 Task: Search one way flight ticket for 3 adults in first from Hancock: Houghton County Memorial Airport to Raleigh: Raleigh-durham International Airport on 8-5-2023. Choice of flights is Westjet. Number of bags: 1 carry on bag. Price is upto 87000. Outbound departure time preference is 22:15.
Action: Mouse moved to (339, 311)
Screenshot: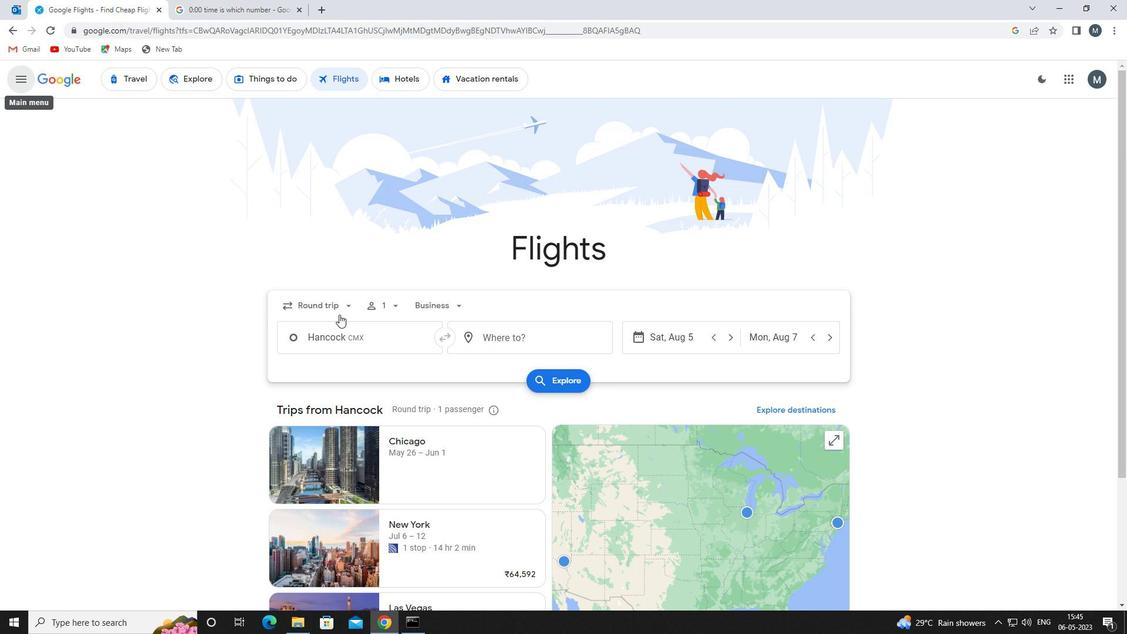 
Action: Mouse pressed left at (339, 311)
Screenshot: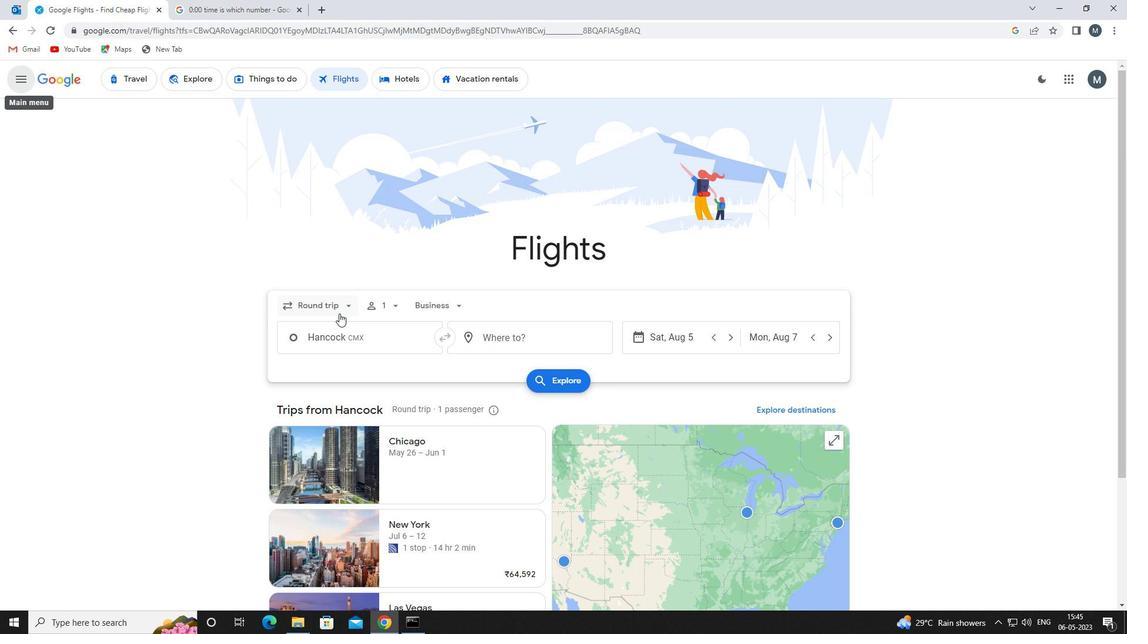 
Action: Mouse moved to (345, 304)
Screenshot: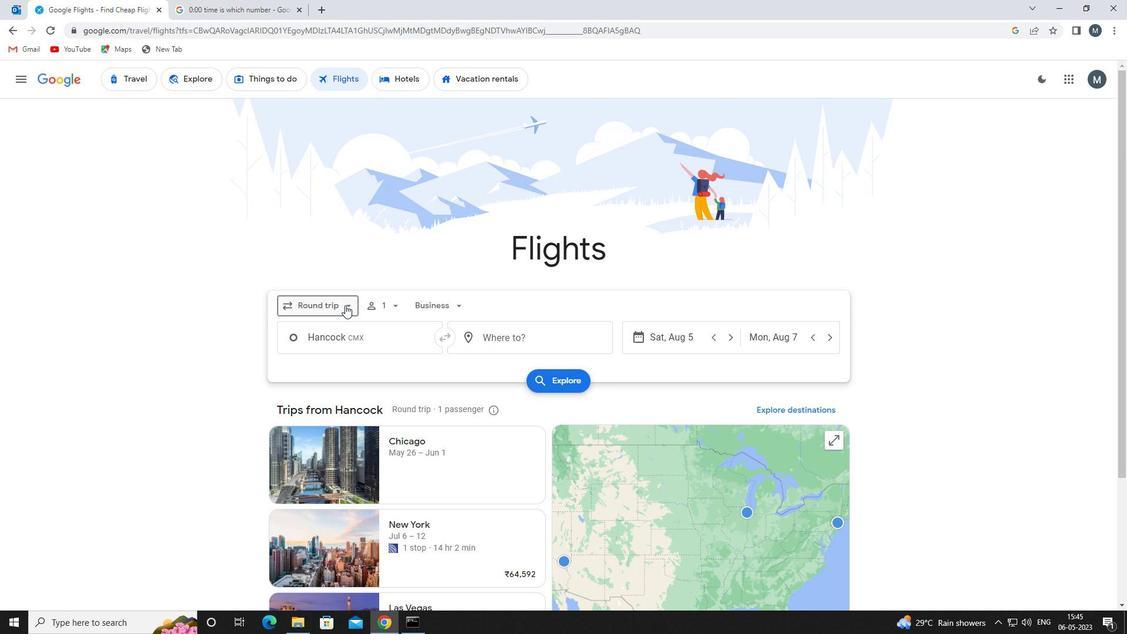 
Action: Mouse pressed left at (345, 304)
Screenshot: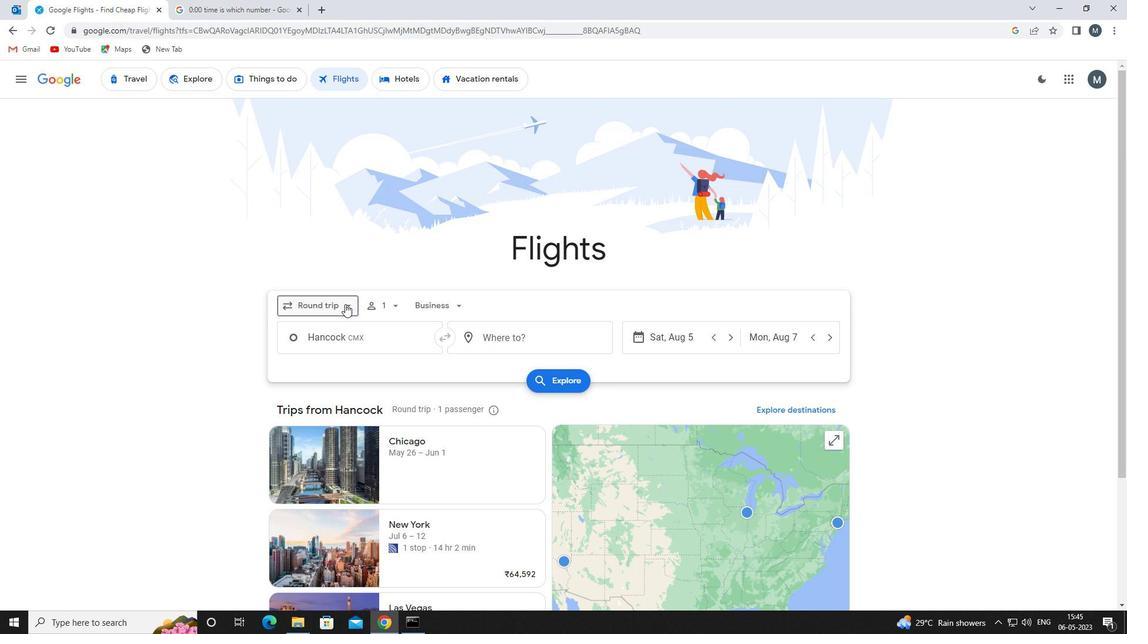 
Action: Mouse moved to (349, 364)
Screenshot: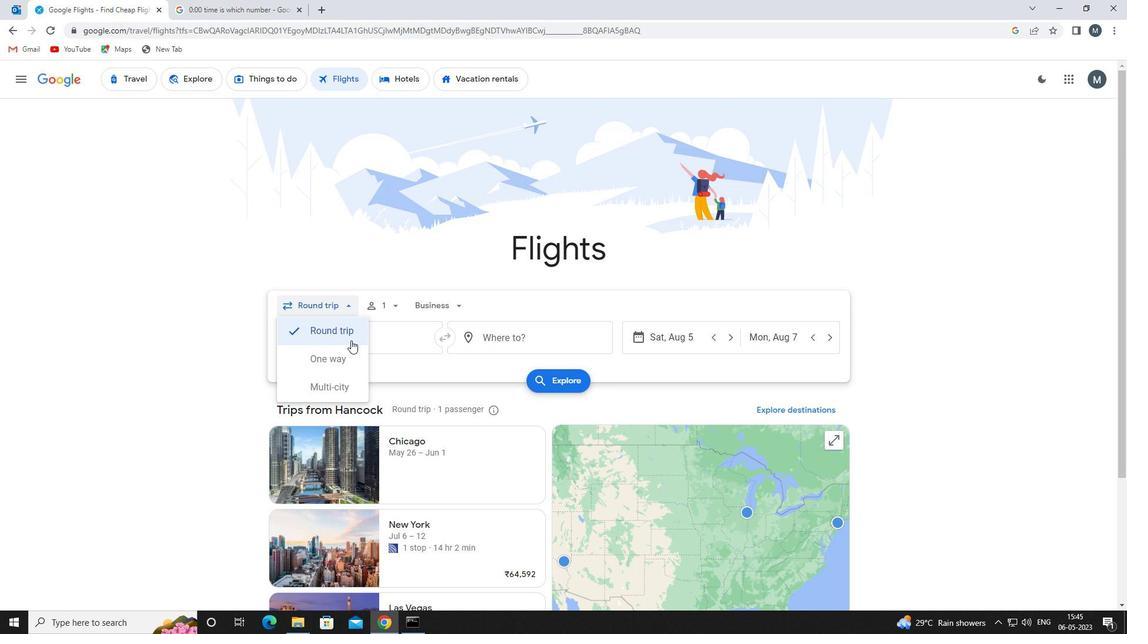 
Action: Mouse pressed left at (349, 364)
Screenshot: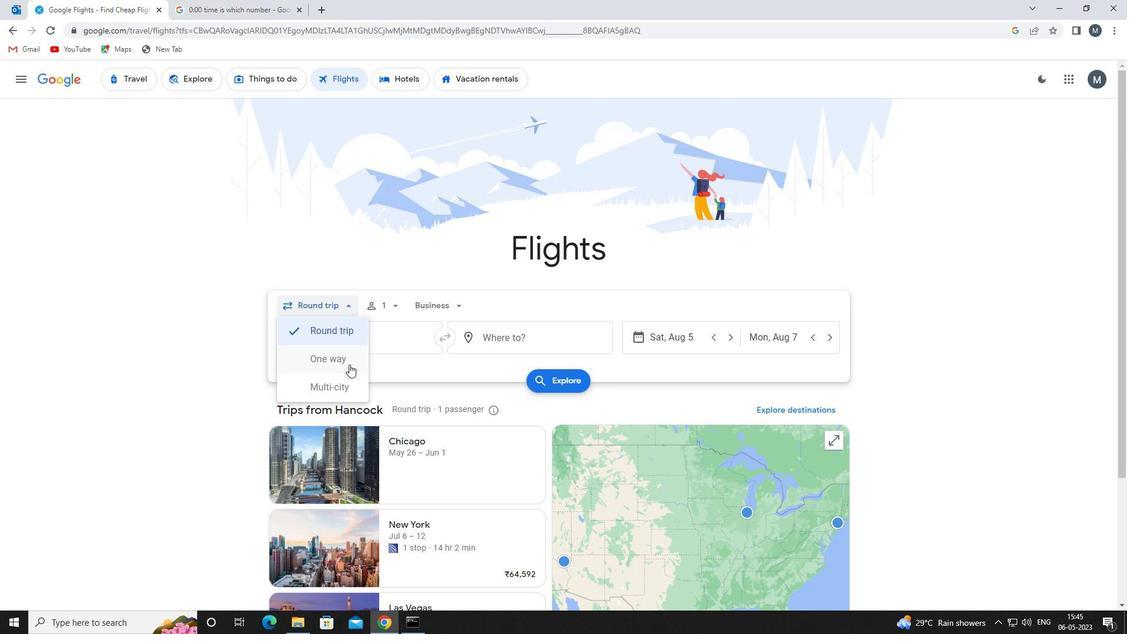 
Action: Mouse moved to (378, 307)
Screenshot: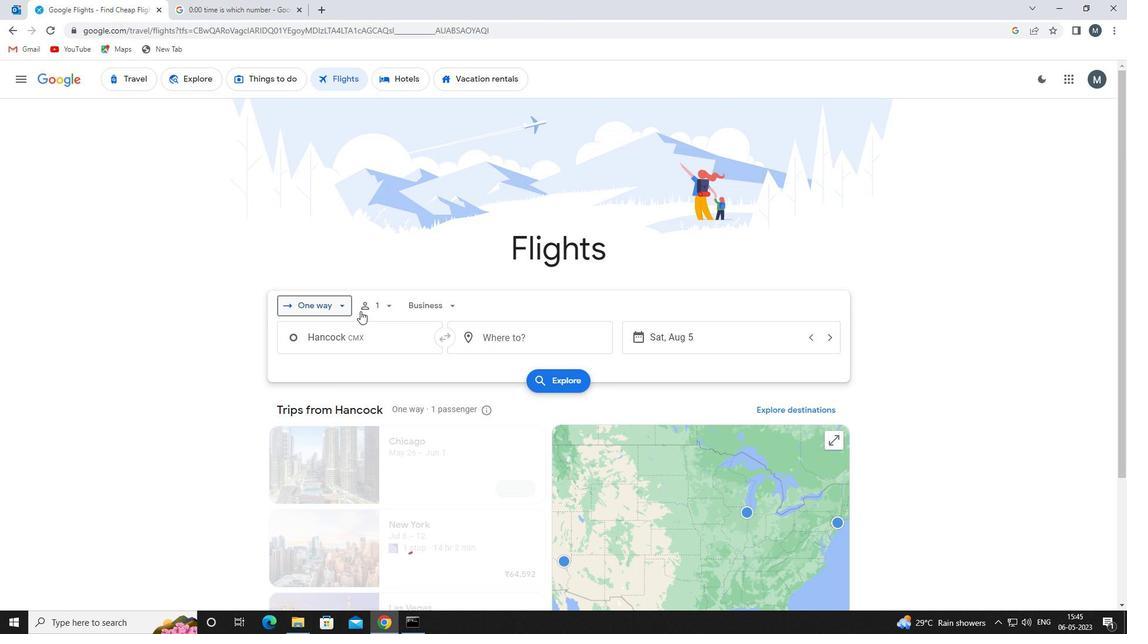 
Action: Mouse pressed left at (378, 307)
Screenshot: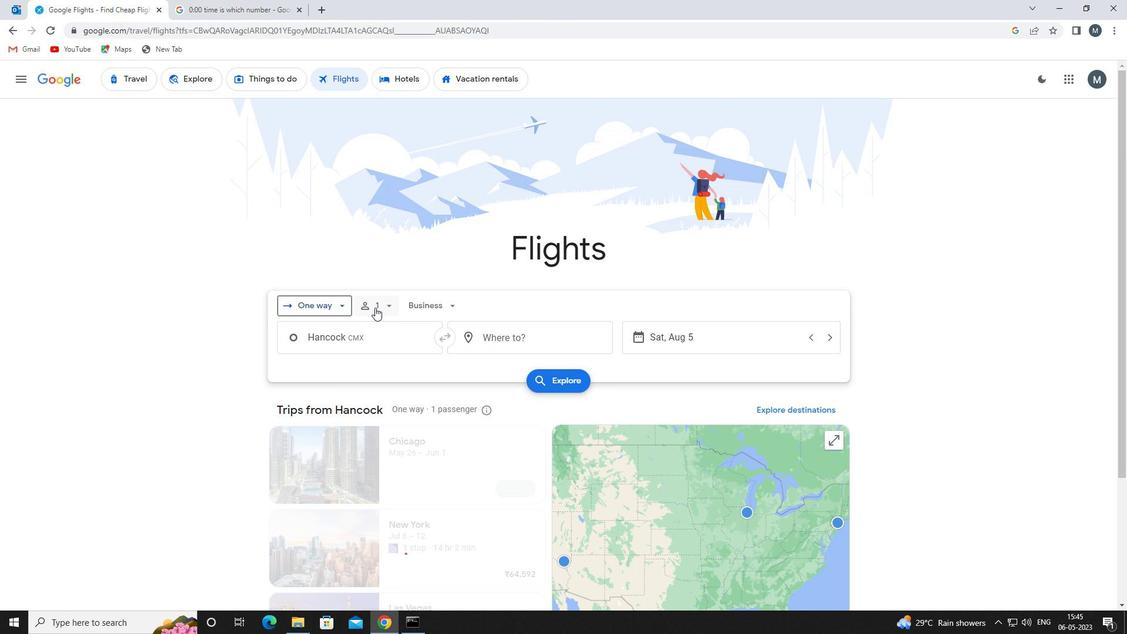 
Action: Mouse moved to (475, 337)
Screenshot: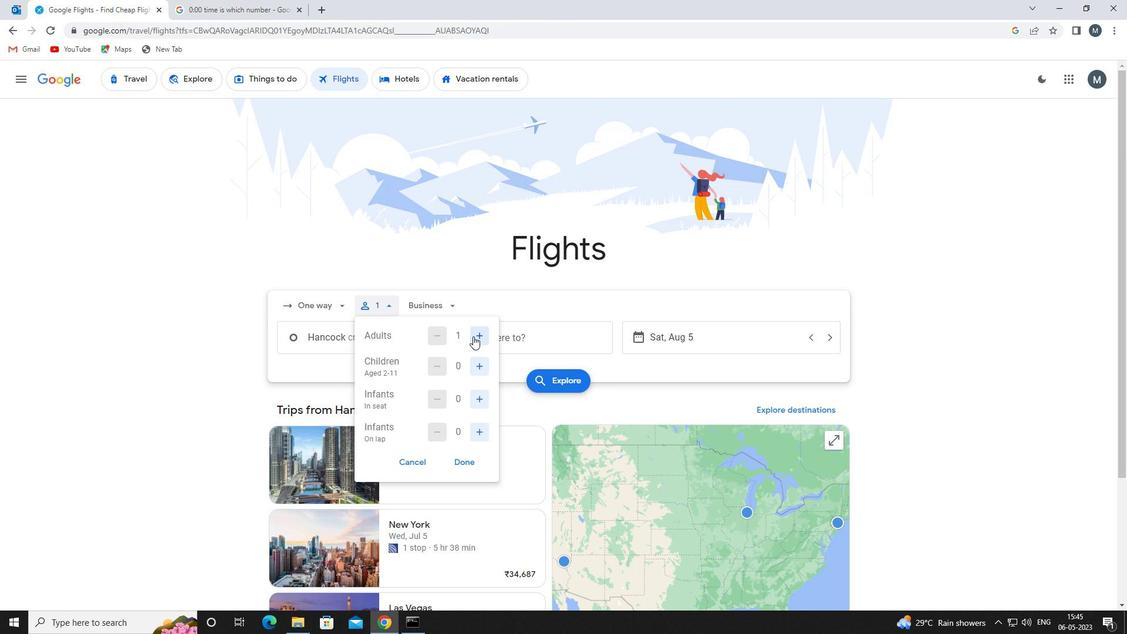 
Action: Mouse pressed left at (475, 337)
Screenshot: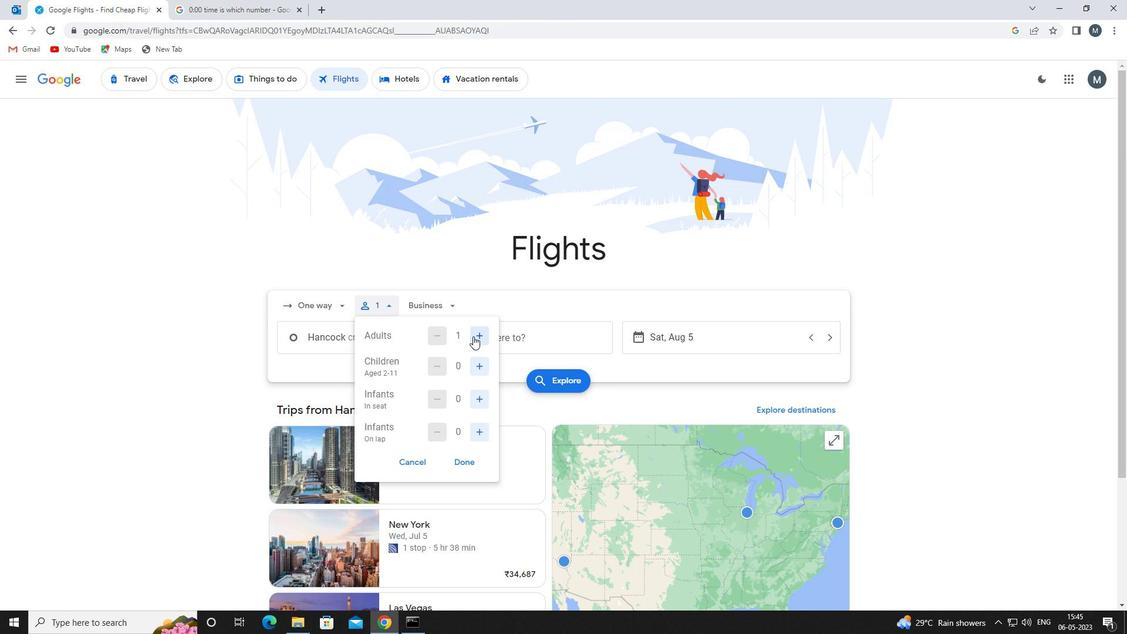 
Action: Mouse moved to (475, 337)
Screenshot: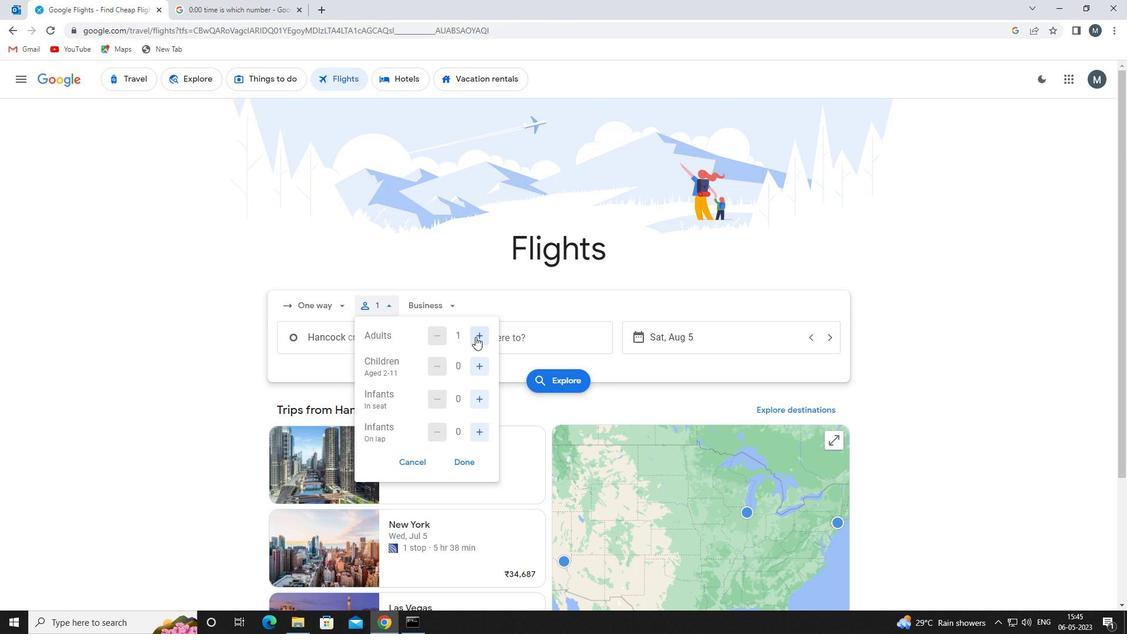 
Action: Mouse pressed left at (475, 337)
Screenshot: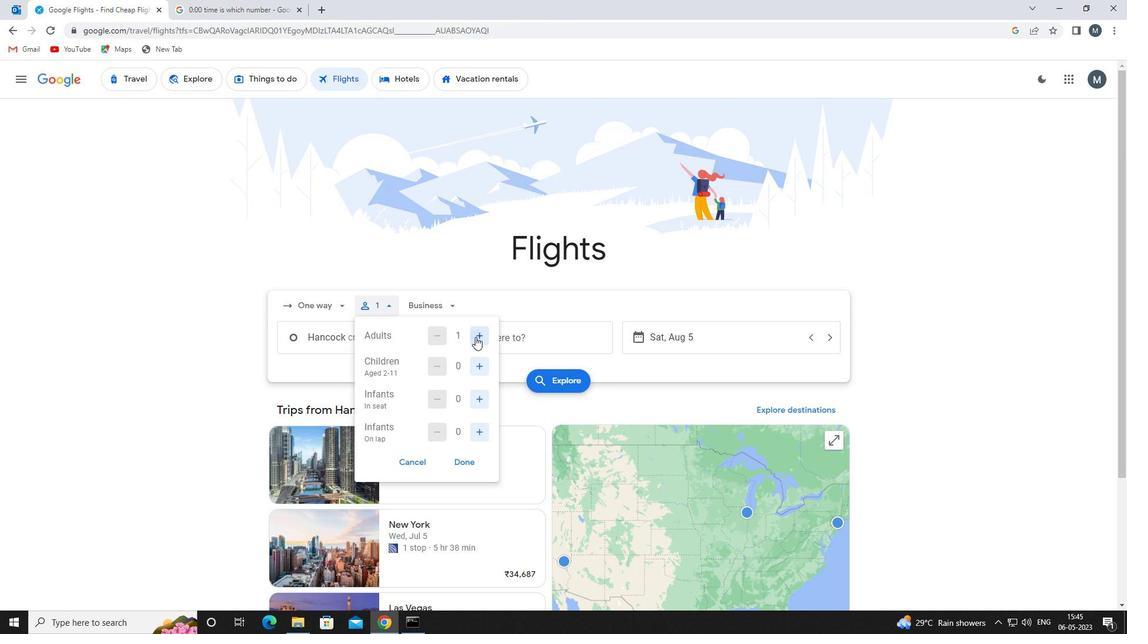 
Action: Mouse moved to (465, 458)
Screenshot: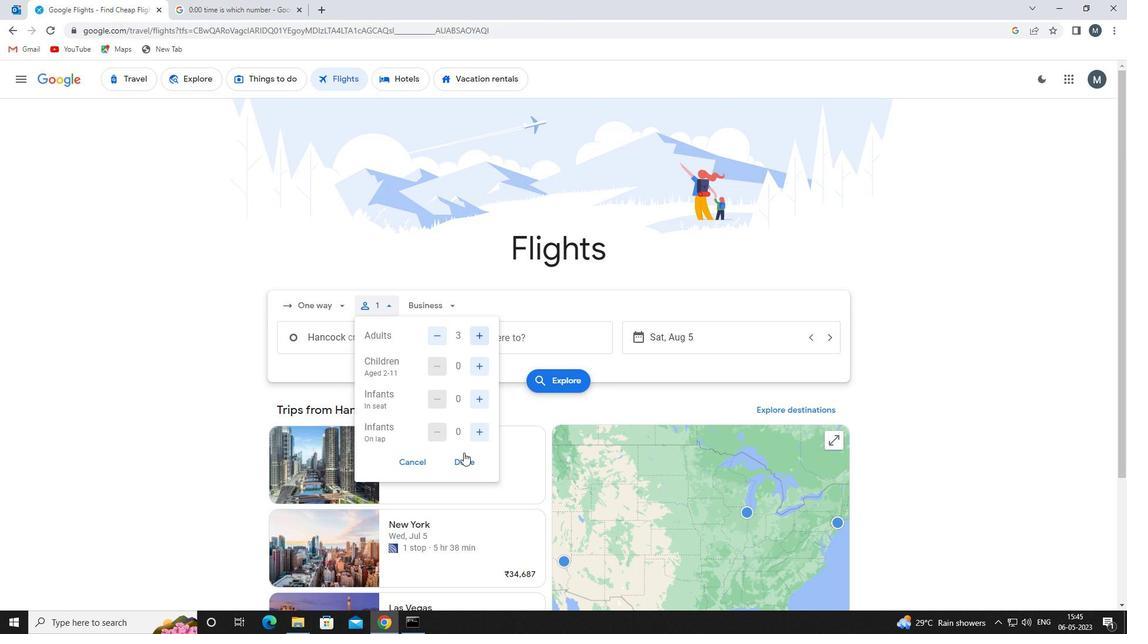 
Action: Mouse pressed left at (465, 458)
Screenshot: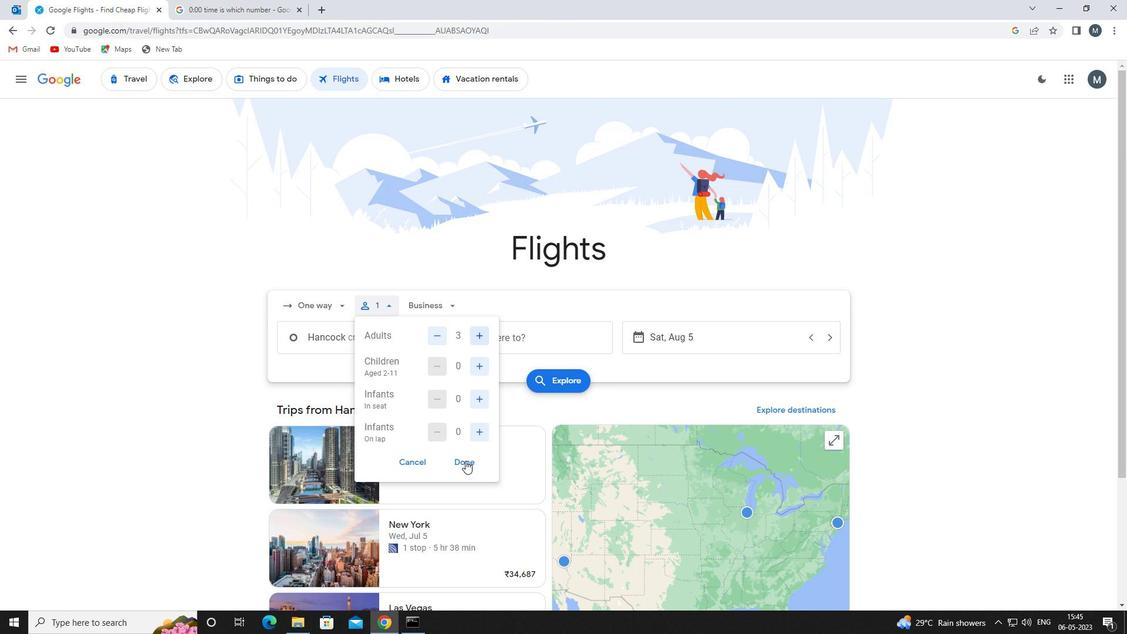 
Action: Mouse moved to (440, 304)
Screenshot: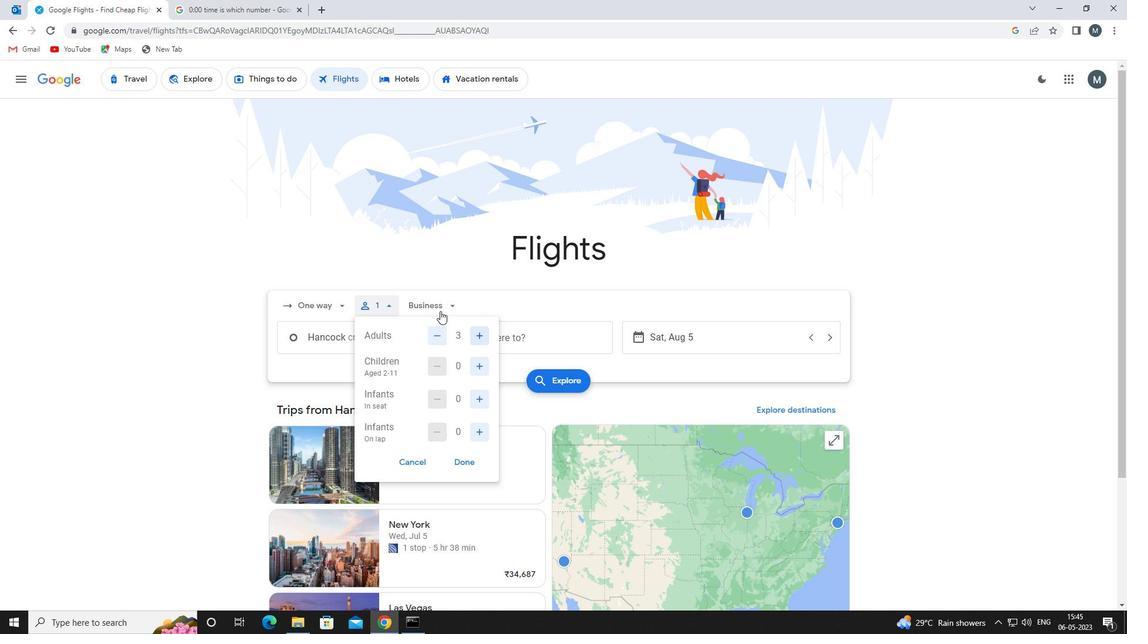
Action: Mouse pressed left at (440, 304)
Screenshot: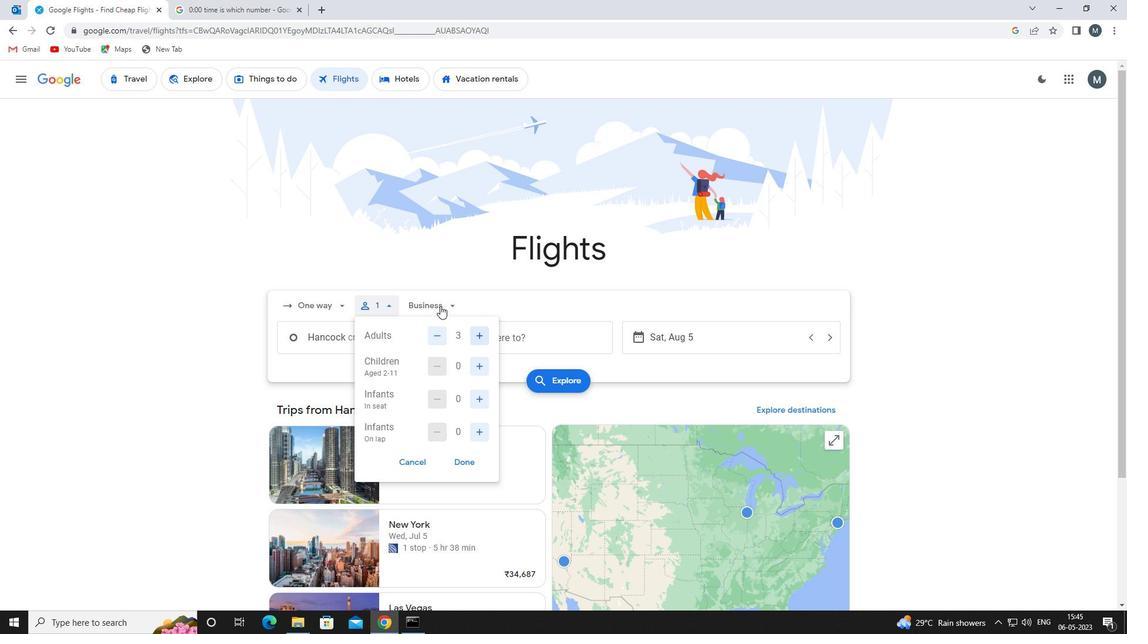 
Action: Mouse moved to (456, 414)
Screenshot: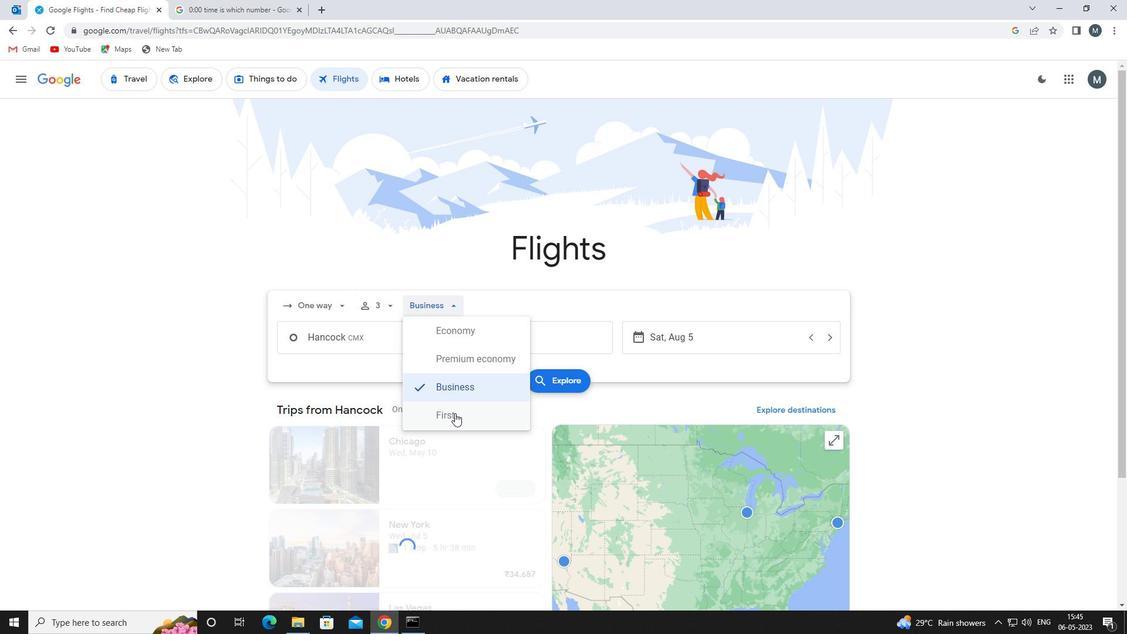 
Action: Mouse pressed left at (456, 414)
Screenshot: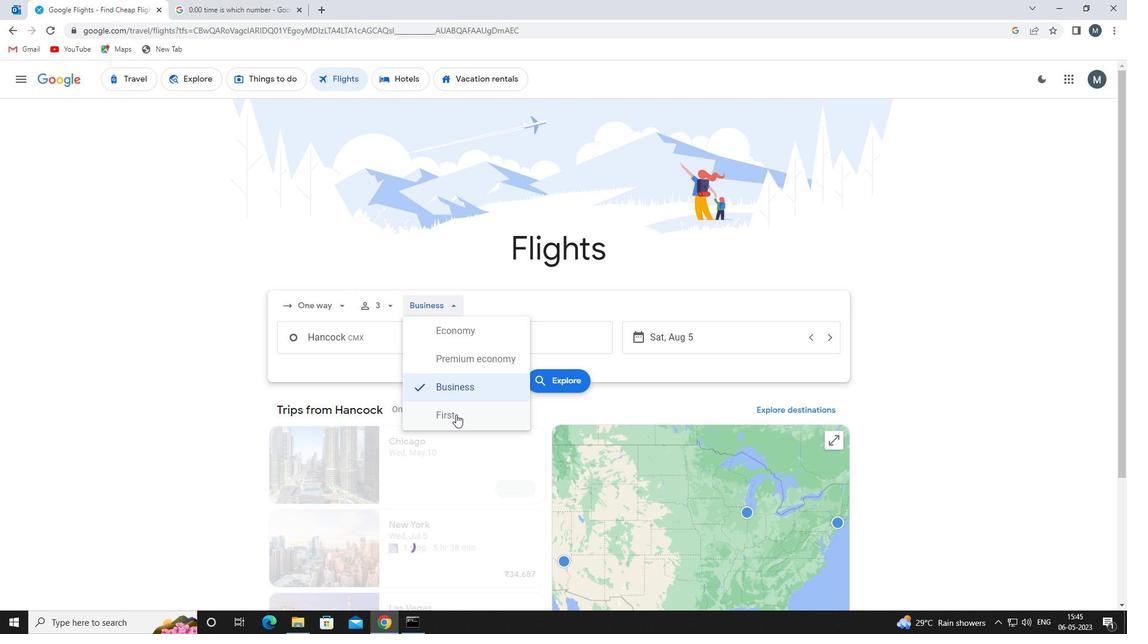 
Action: Mouse moved to (372, 343)
Screenshot: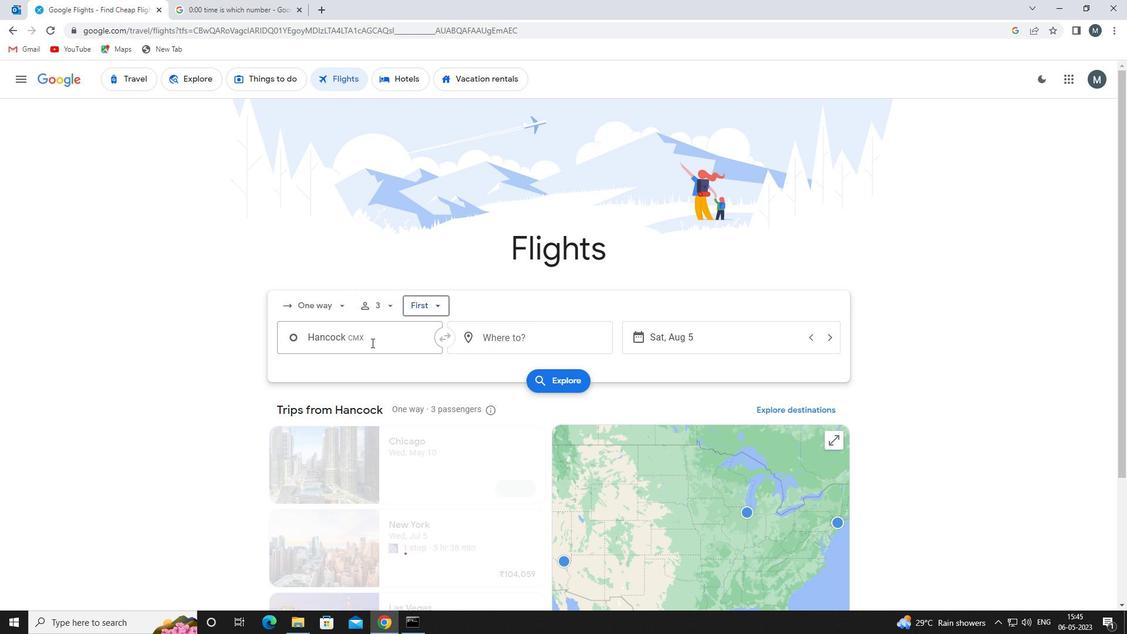 
Action: Mouse pressed left at (372, 343)
Screenshot: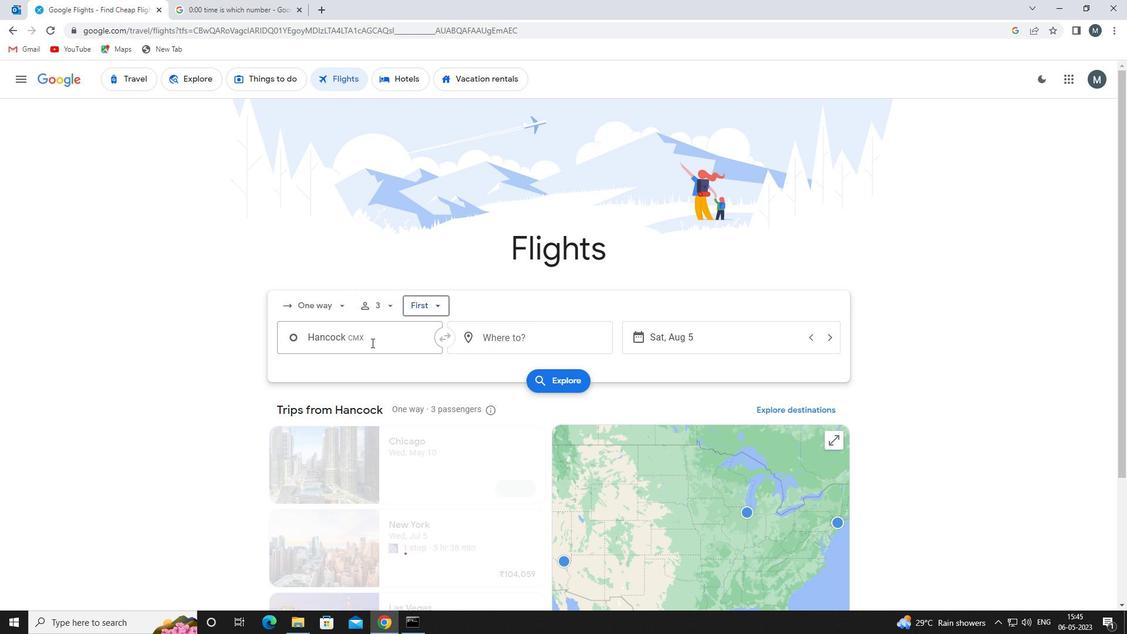 
Action: Key pressed houghton
Screenshot: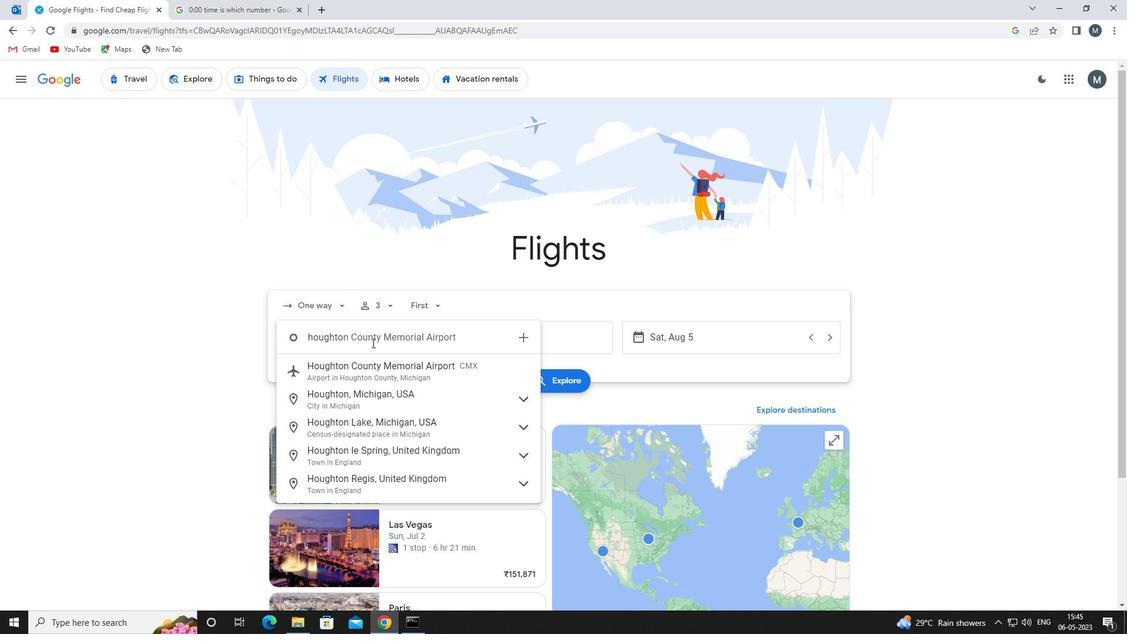 
Action: Mouse moved to (381, 371)
Screenshot: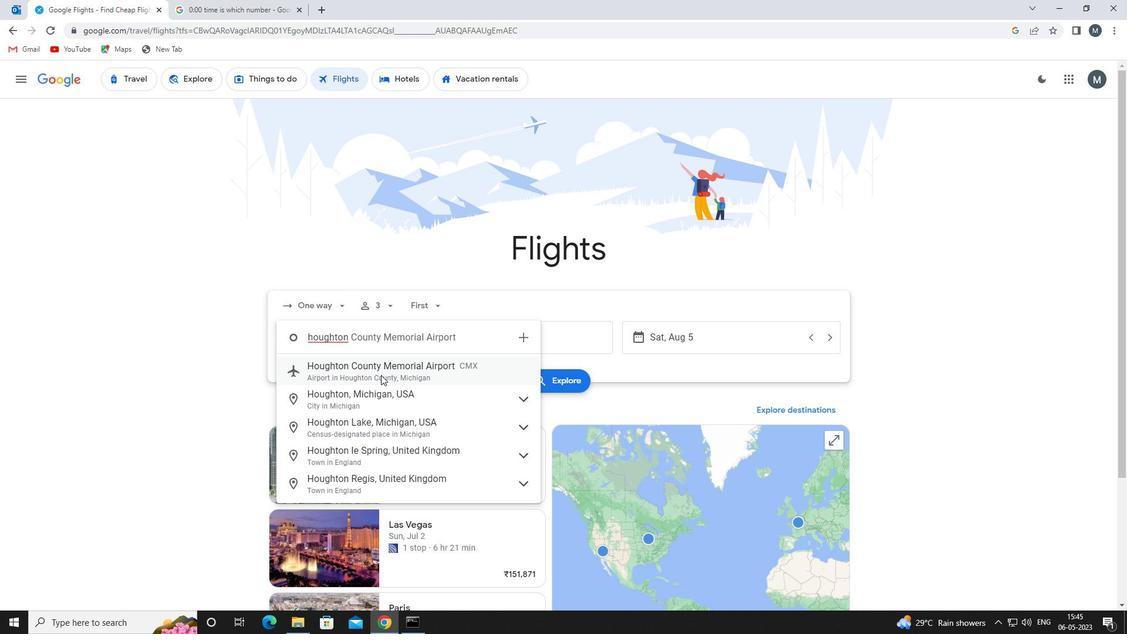 
Action: Mouse pressed left at (381, 371)
Screenshot: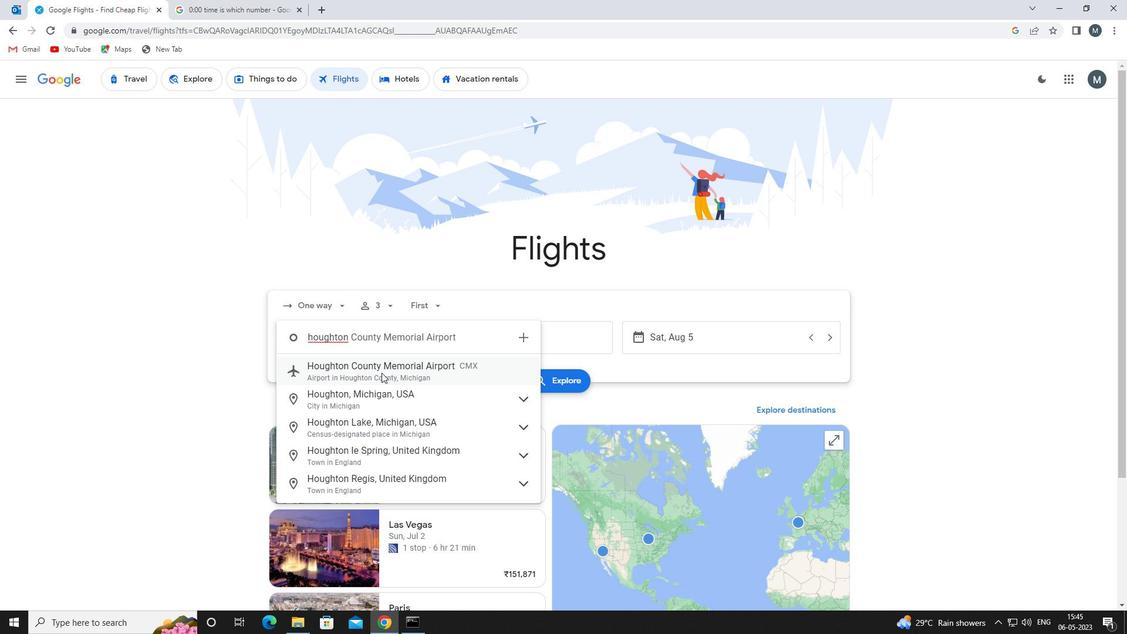 
Action: Mouse moved to (476, 340)
Screenshot: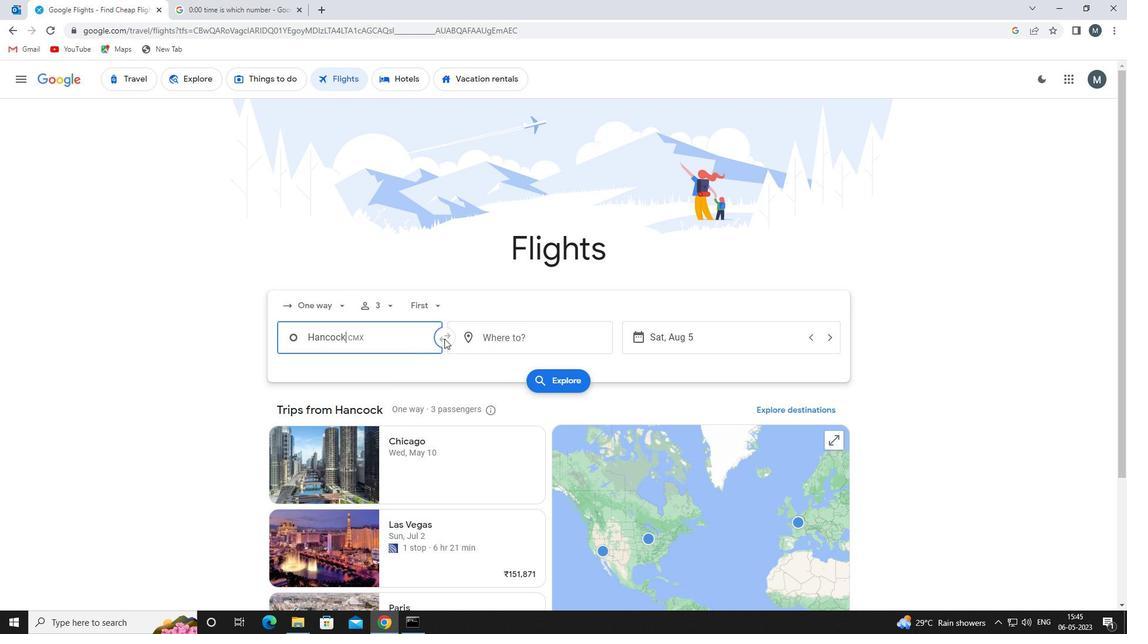 
Action: Mouse pressed left at (476, 340)
Screenshot: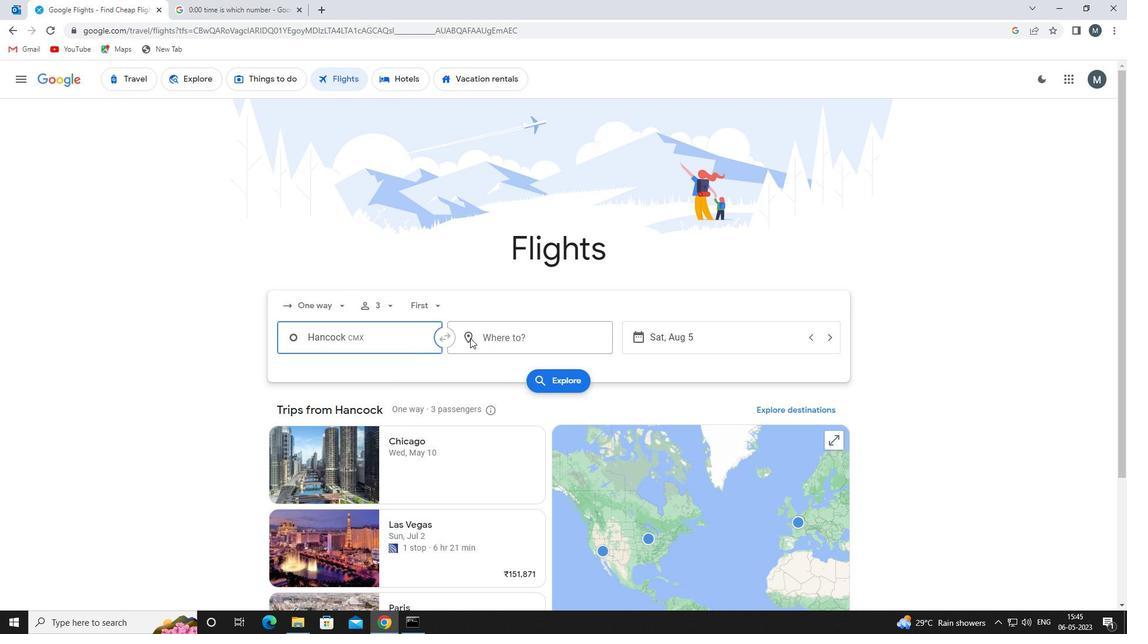 
Action: Mouse moved to (464, 347)
Screenshot: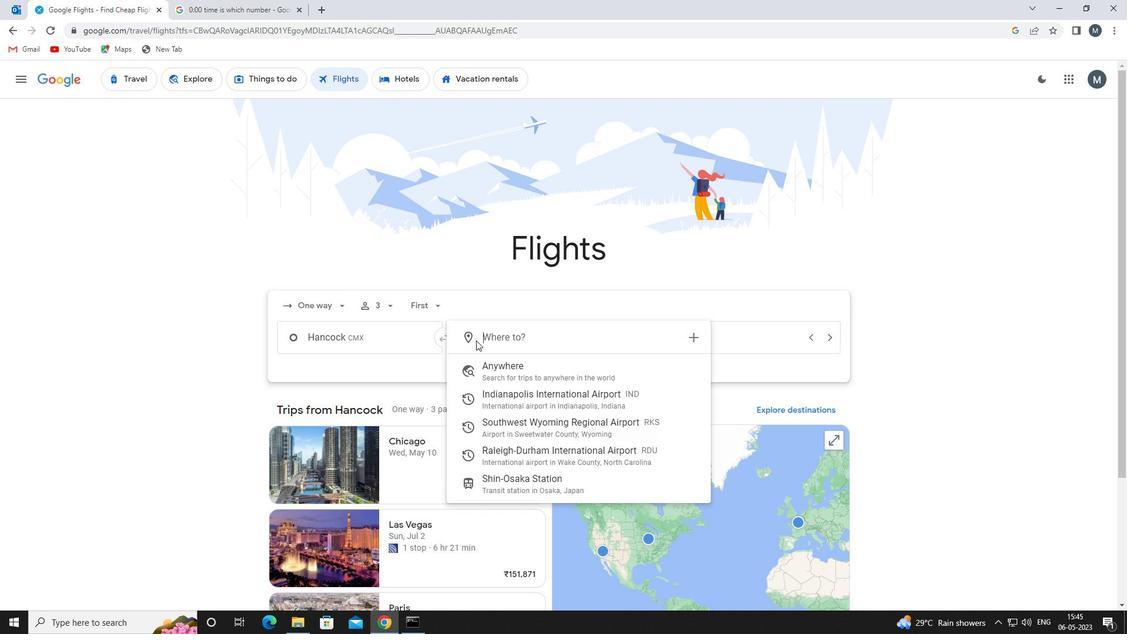 
Action: Key pressed rdu
Screenshot: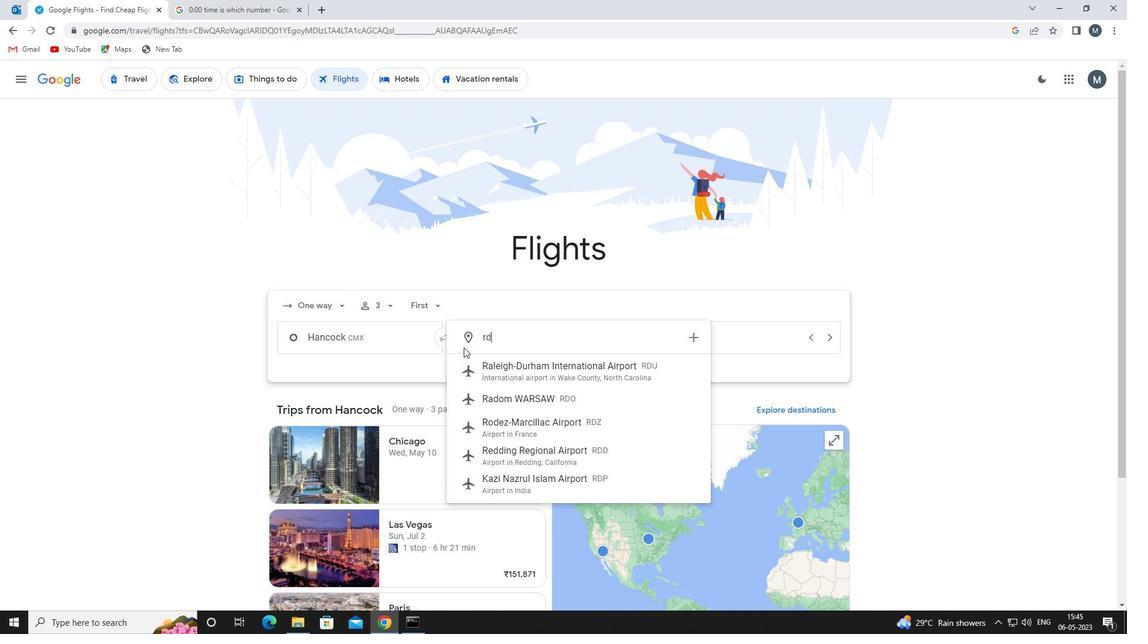 
Action: Mouse moved to (501, 381)
Screenshot: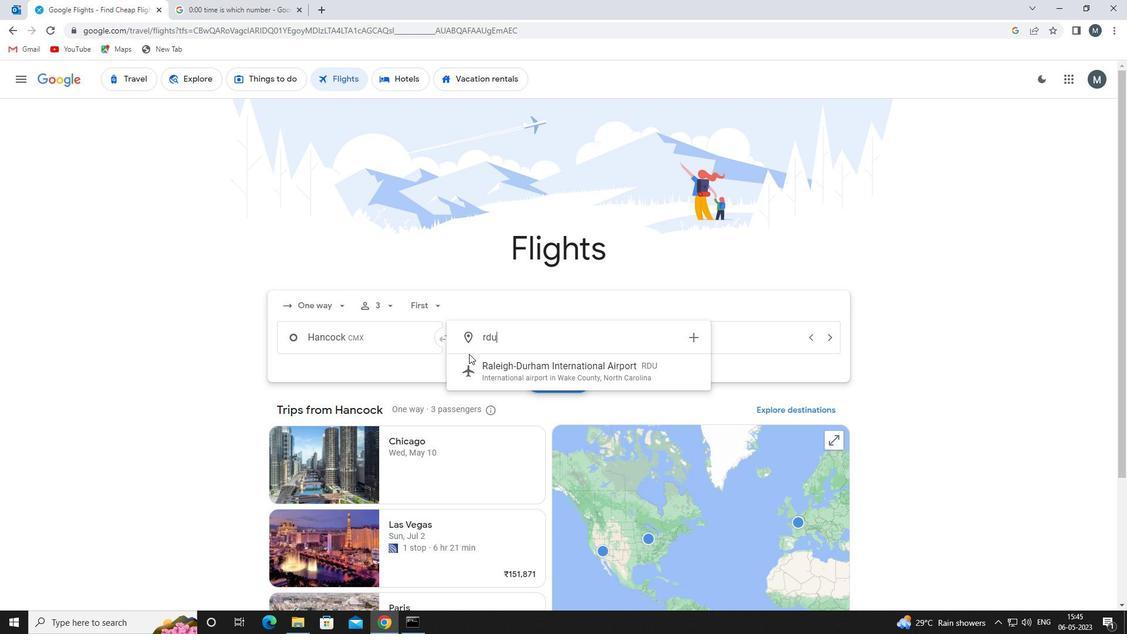 
Action: Mouse pressed left at (501, 381)
Screenshot: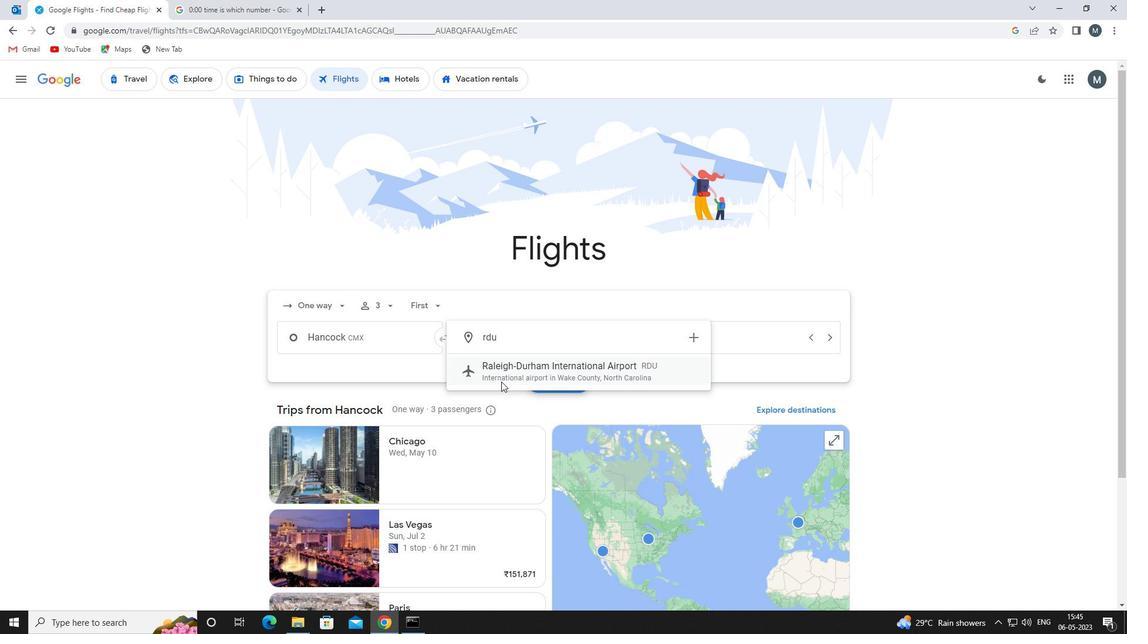 
Action: Mouse moved to (669, 335)
Screenshot: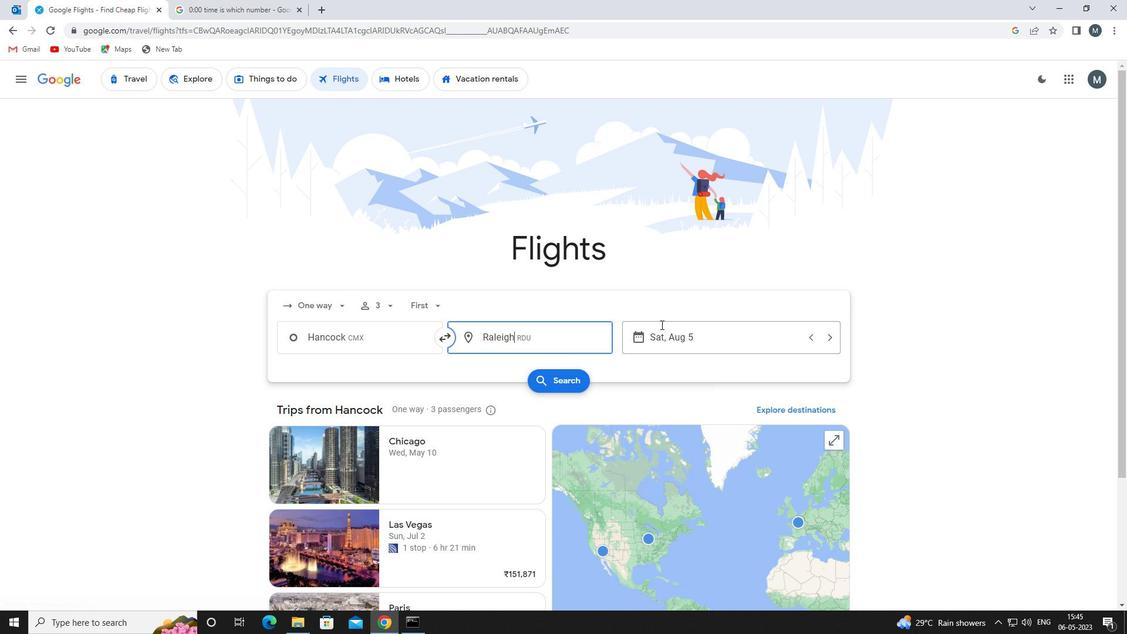 
Action: Mouse pressed left at (669, 335)
Screenshot: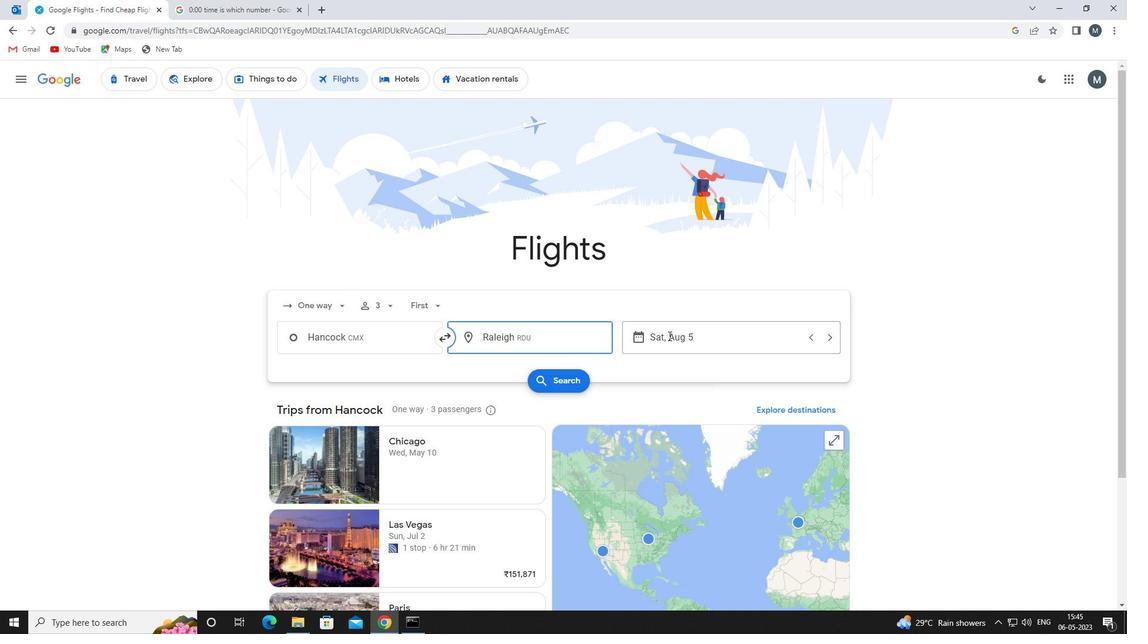 
Action: Mouse moved to (587, 398)
Screenshot: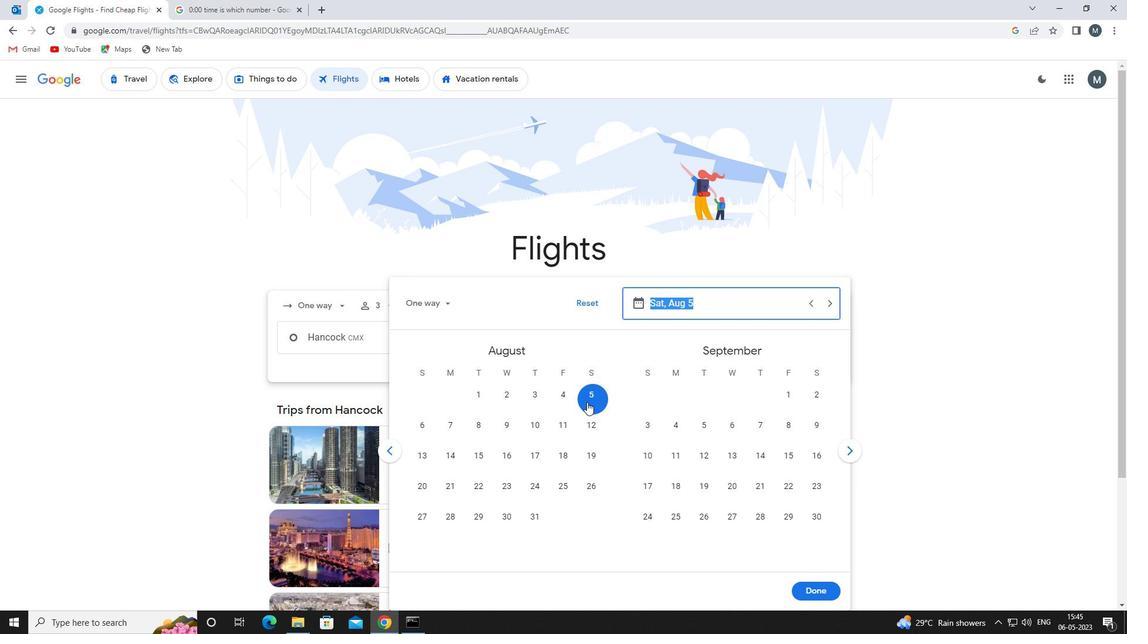 
Action: Mouse pressed left at (587, 398)
Screenshot: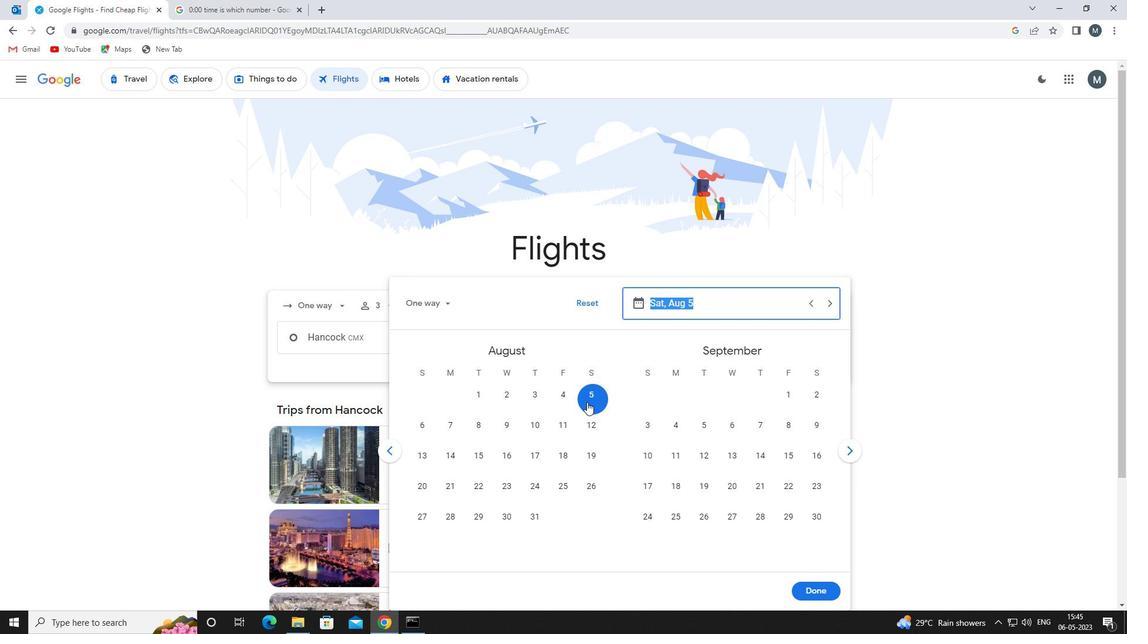 
Action: Mouse moved to (820, 583)
Screenshot: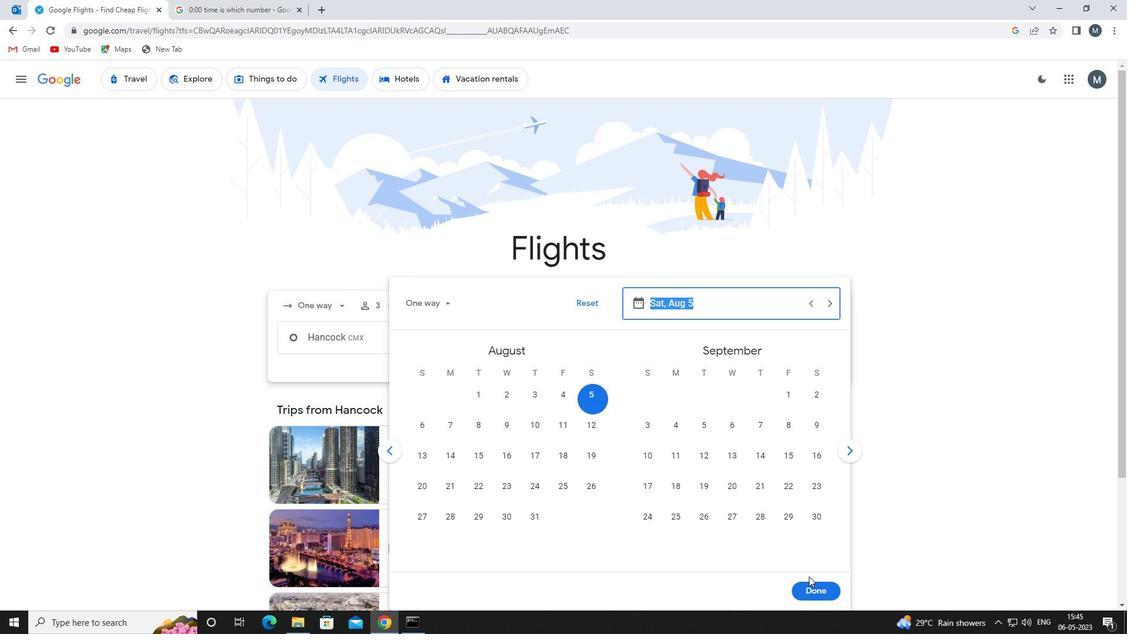 
Action: Mouse pressed left at (820, 583)
Screenshot: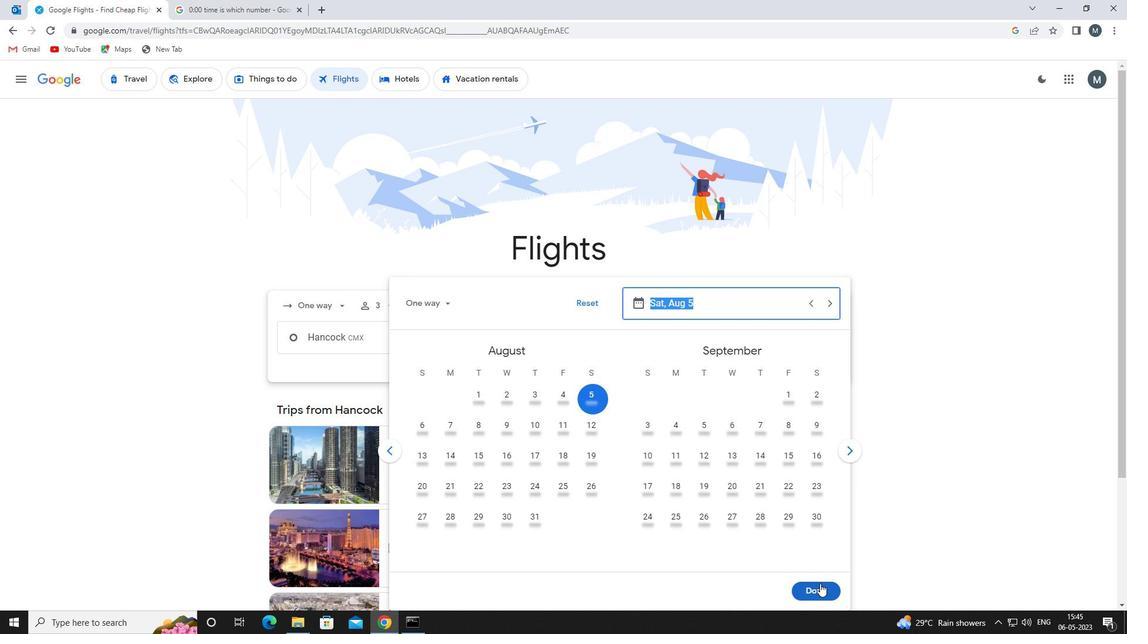 
Action: Mouse moved to (545, 371)
Screenshot: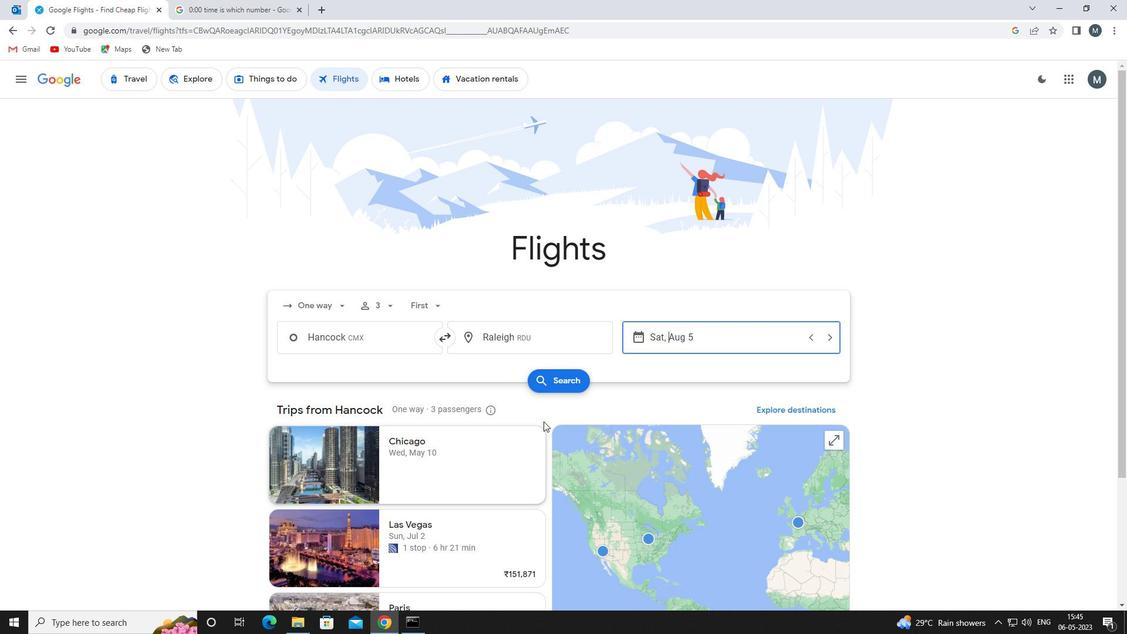 
Action: Mouse pressed left at (545, 371)
Screenshot: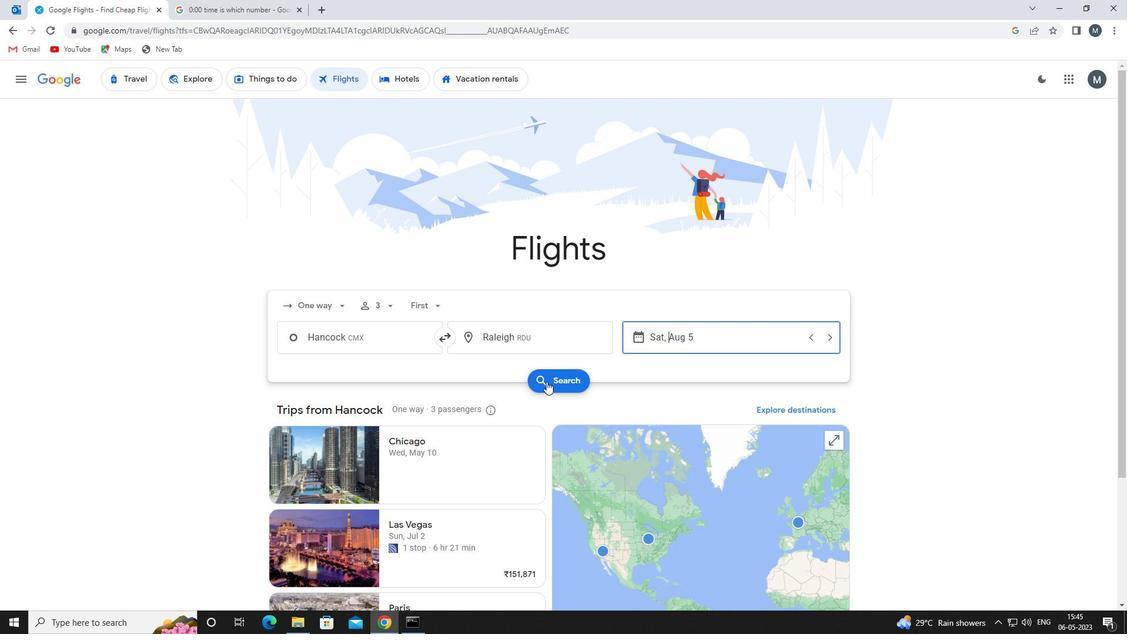 
Action: Mouse moved to (290, 186)
Screenshot: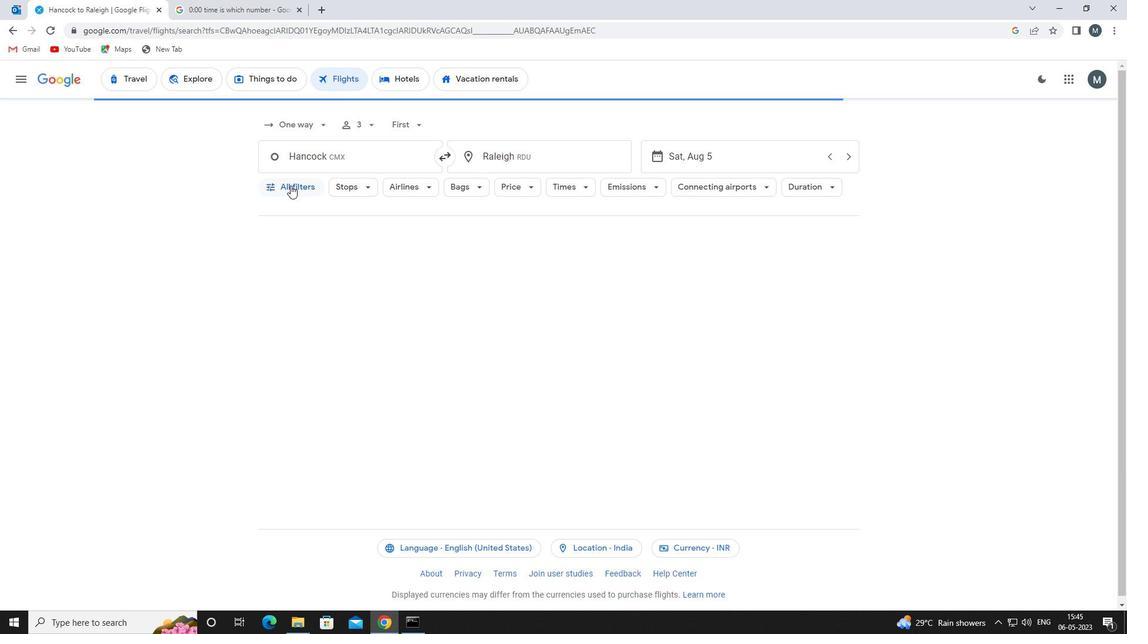
Action: Mouse pressed left at (290, 186)
Screenshot: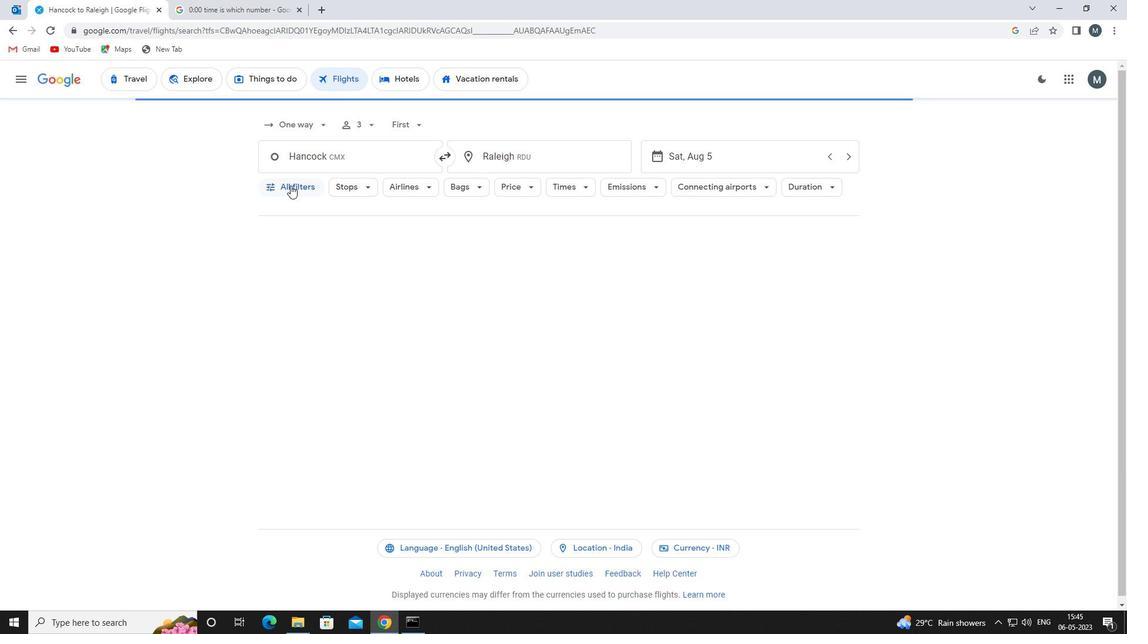 
Action: Mouse moved to (305, 319)
Screenshot: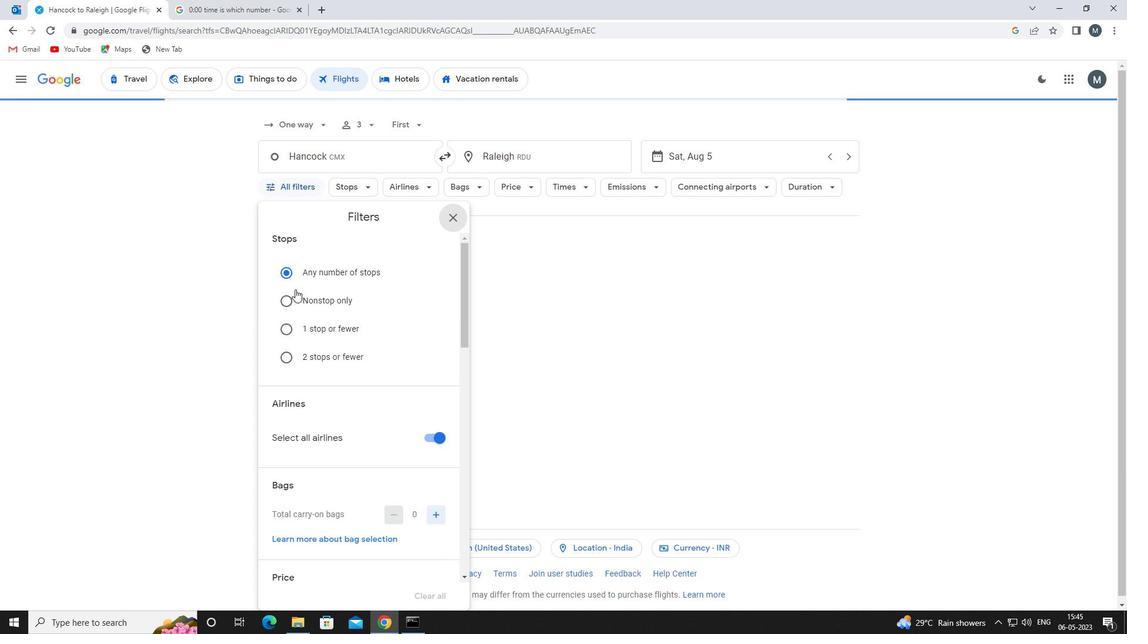 
Action: Mouse scrolled (305, 318) with delta (0, 0)
Screenshot: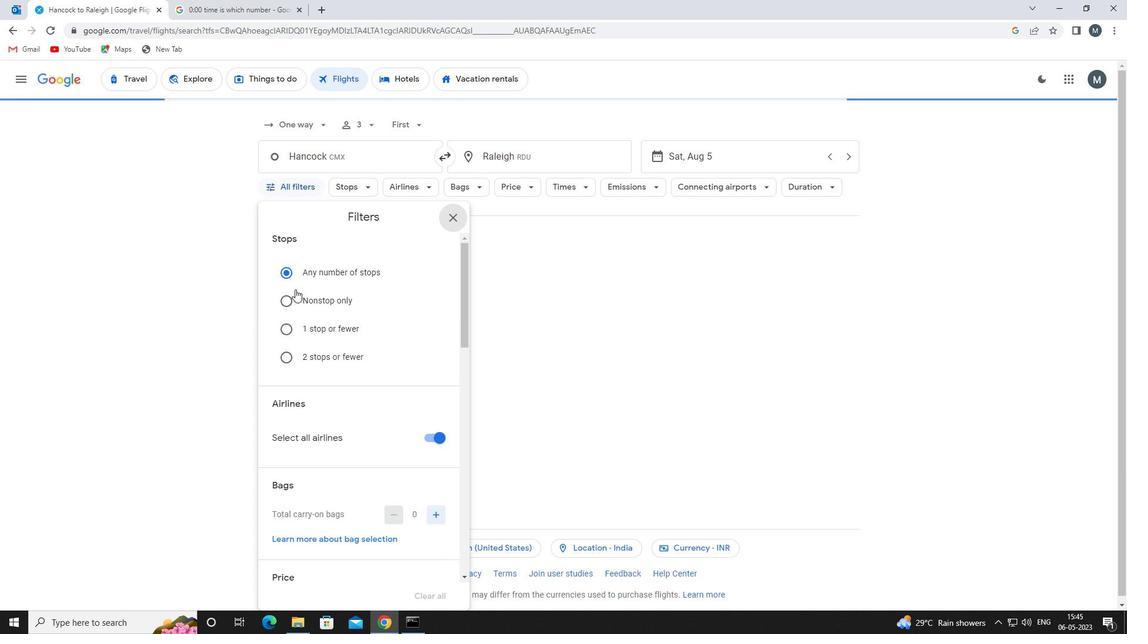 
Action: Mouse moved to (435, 381)
Screenshot: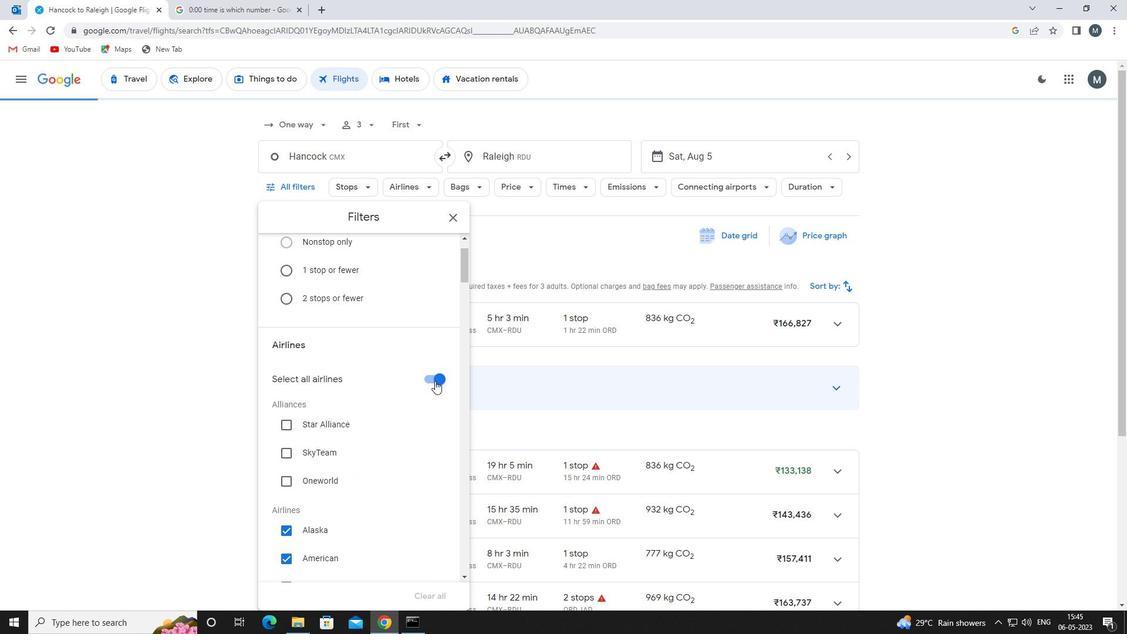 
Action: Mouse pressed left at (435, 381)
Screenshot: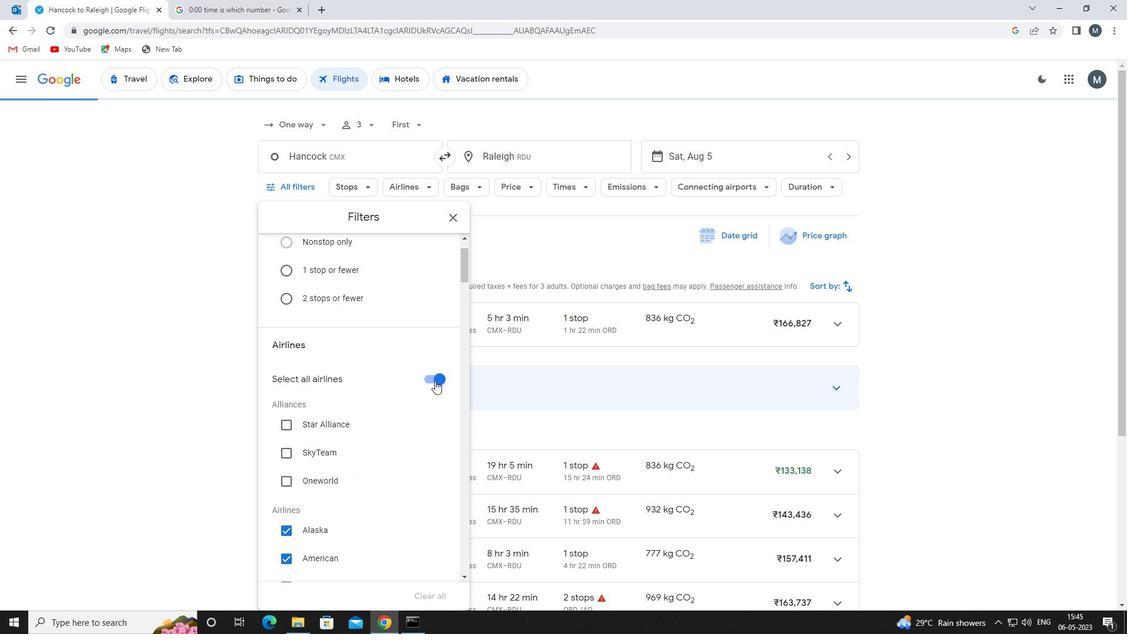 
Action: Mouse moved to (384, 354)
Screenshot: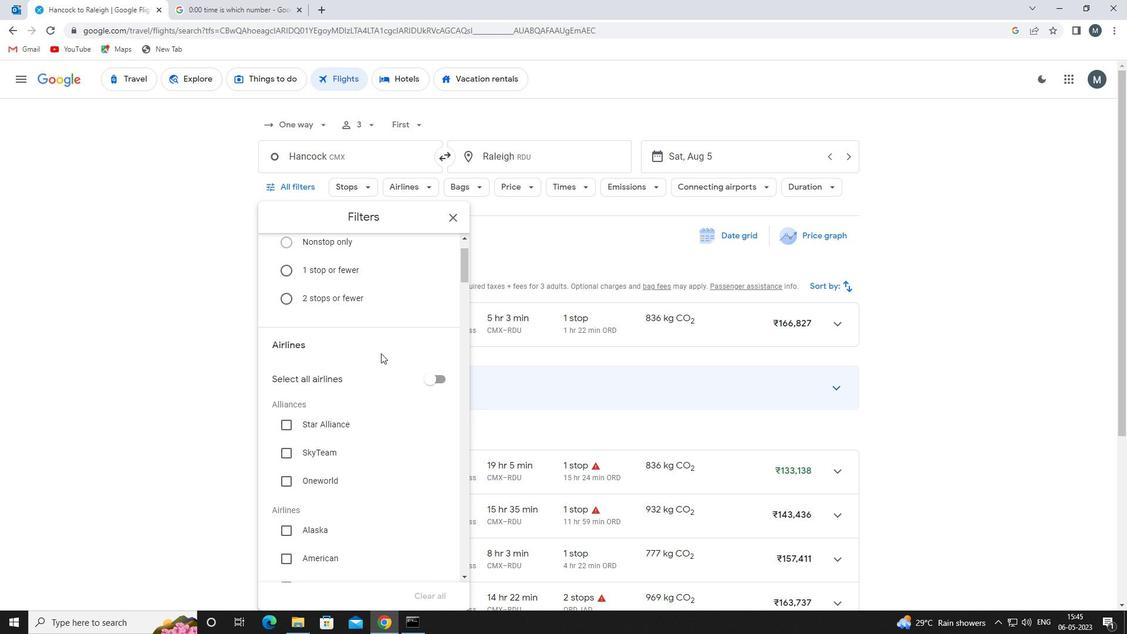 
Action: Mouse scrolled (384, 353) with delta (0, 0)
Screenshot: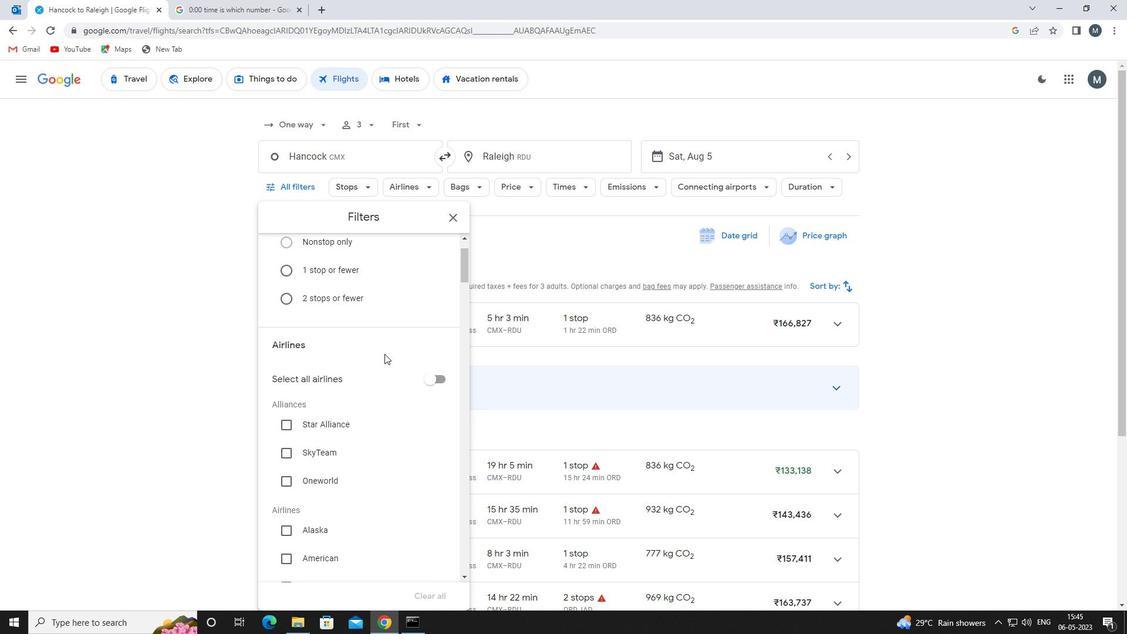 
Action: Mouse scrolled (384, 353) with delta (0, 0)
Screenshot: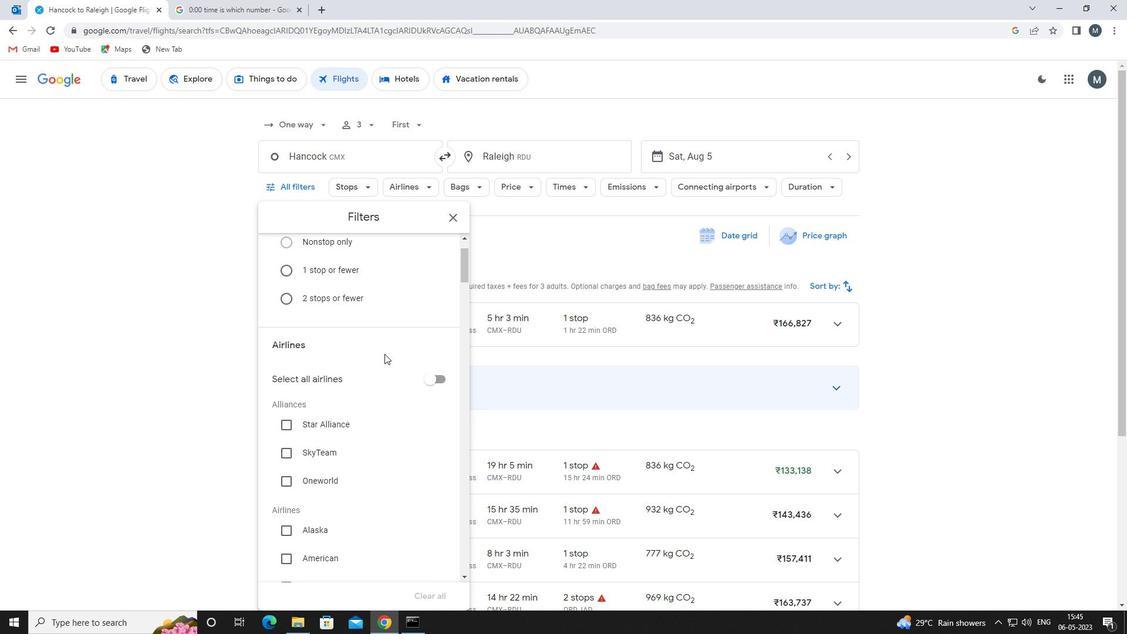 
Action: Mouse scrolled (384, 353) with delta (0, 0)
Screenshot: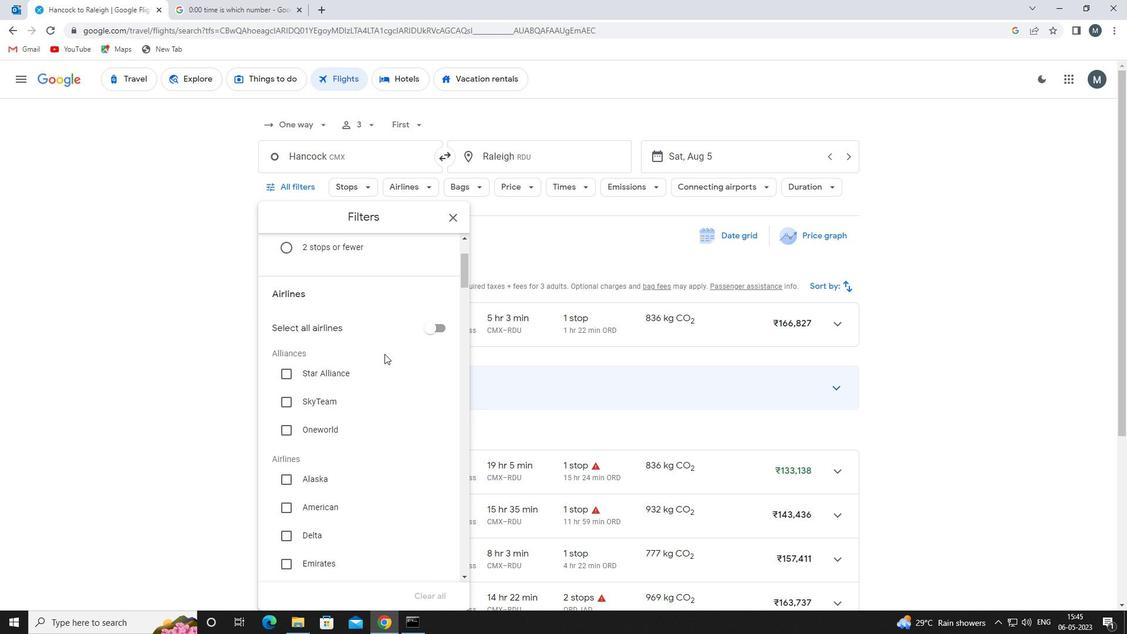 
Action: Mouse moved to (364, 411)
Screenshot: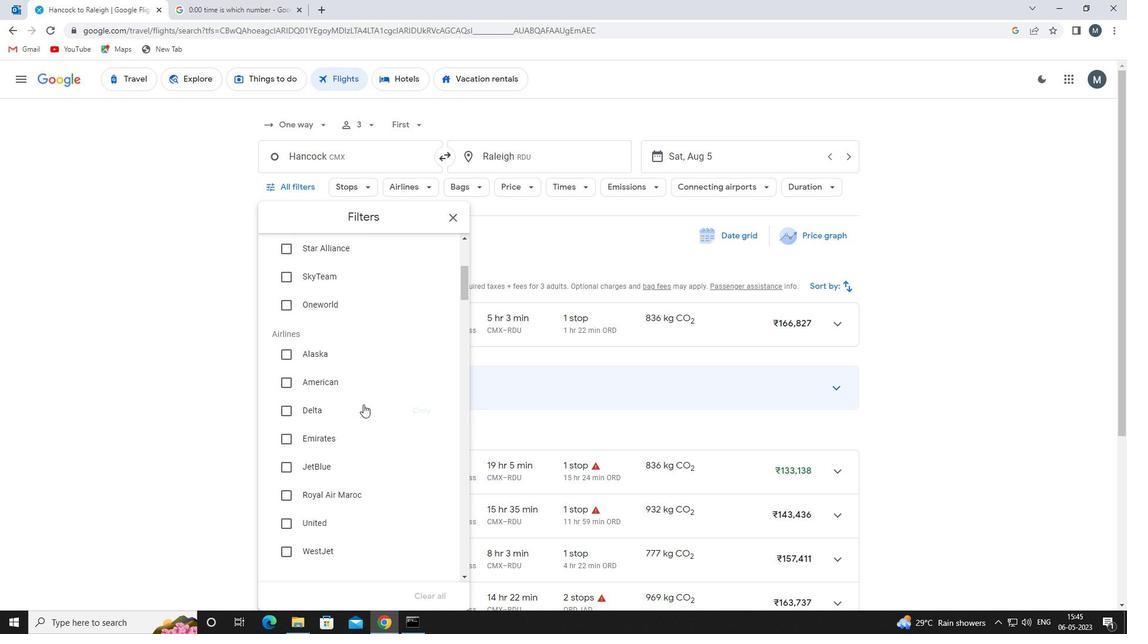 
Action: Mouse scrolled (364, 410) with delta (0, 0)
Screenshot: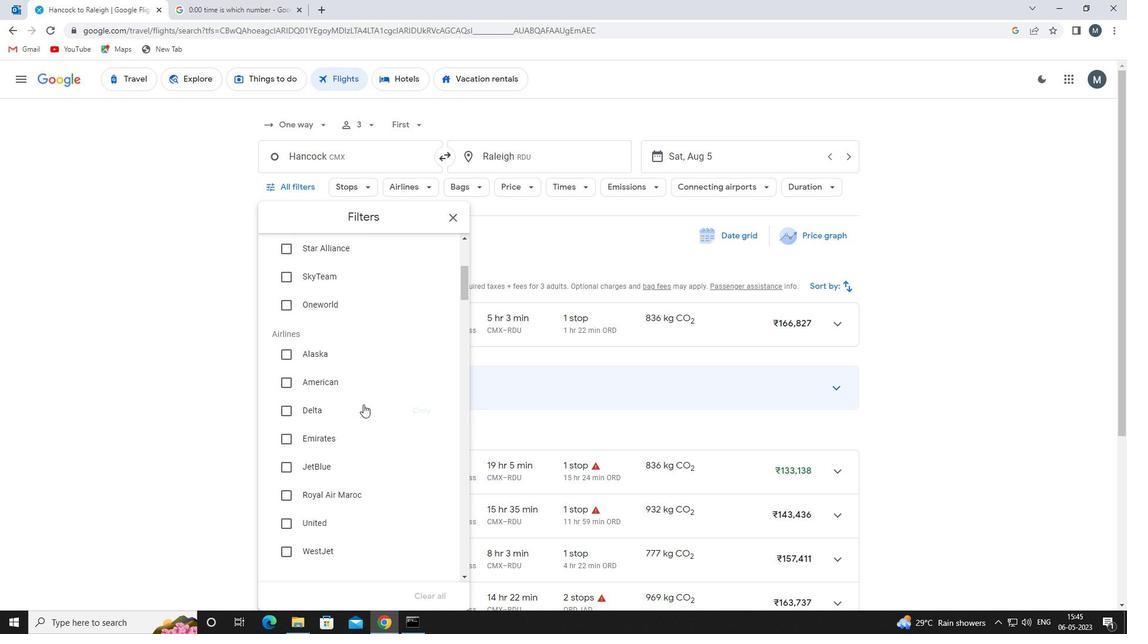 
Action: Mouse moved to (364, 413)
Screenshot: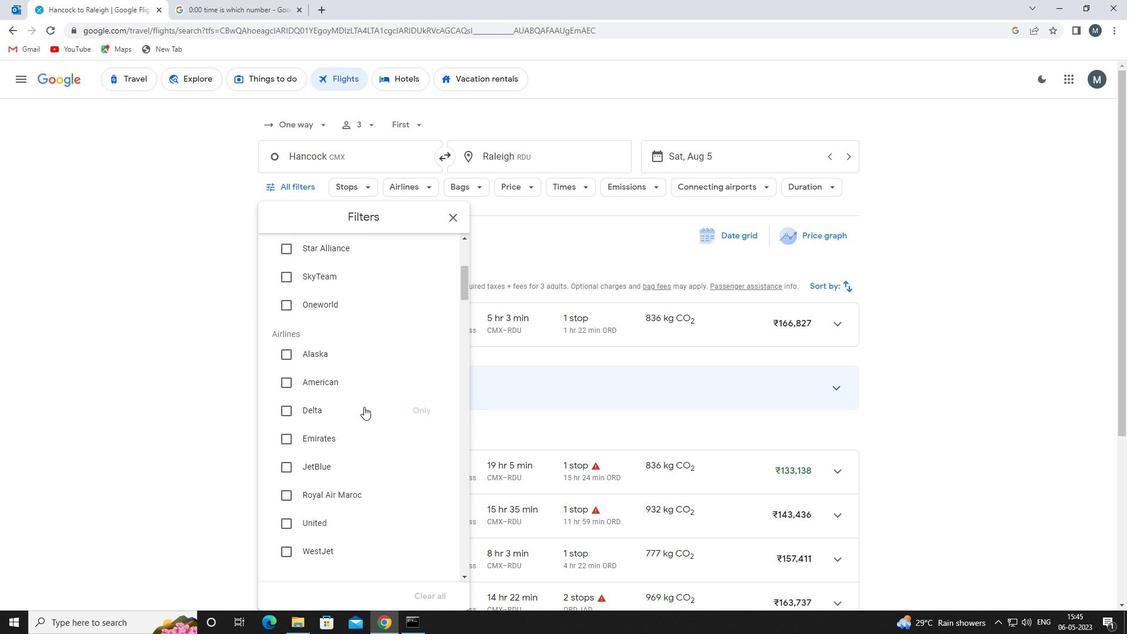 
Action: Mouse scrolled (364, 412) with delta (0, 0)
Screenshot: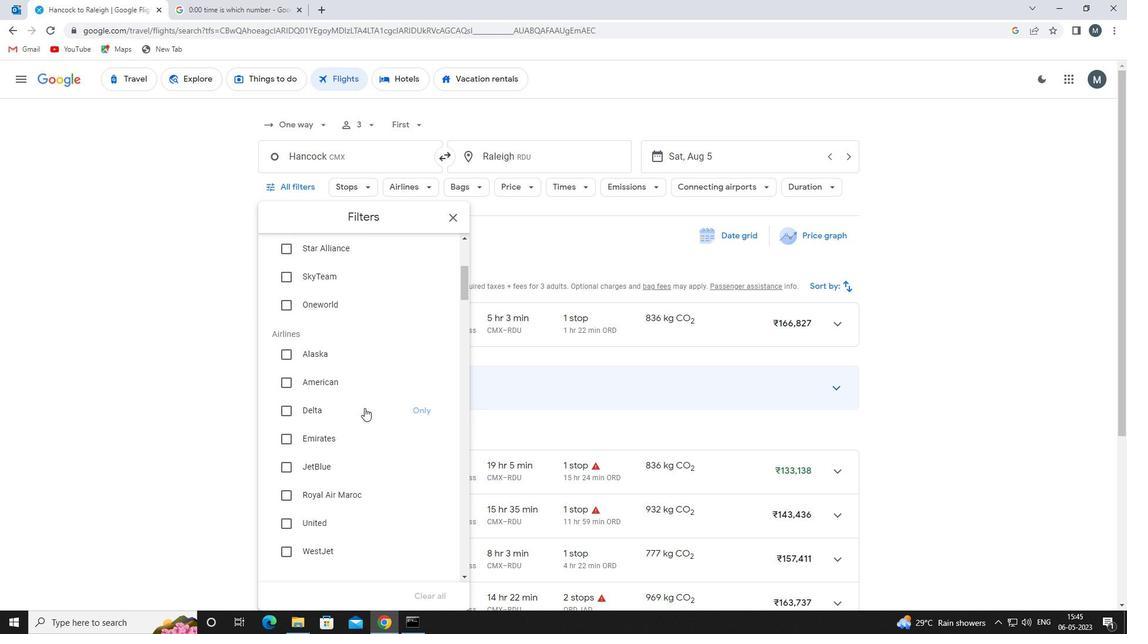 
Action: Mouse moved to (357, 435)
Screenshot: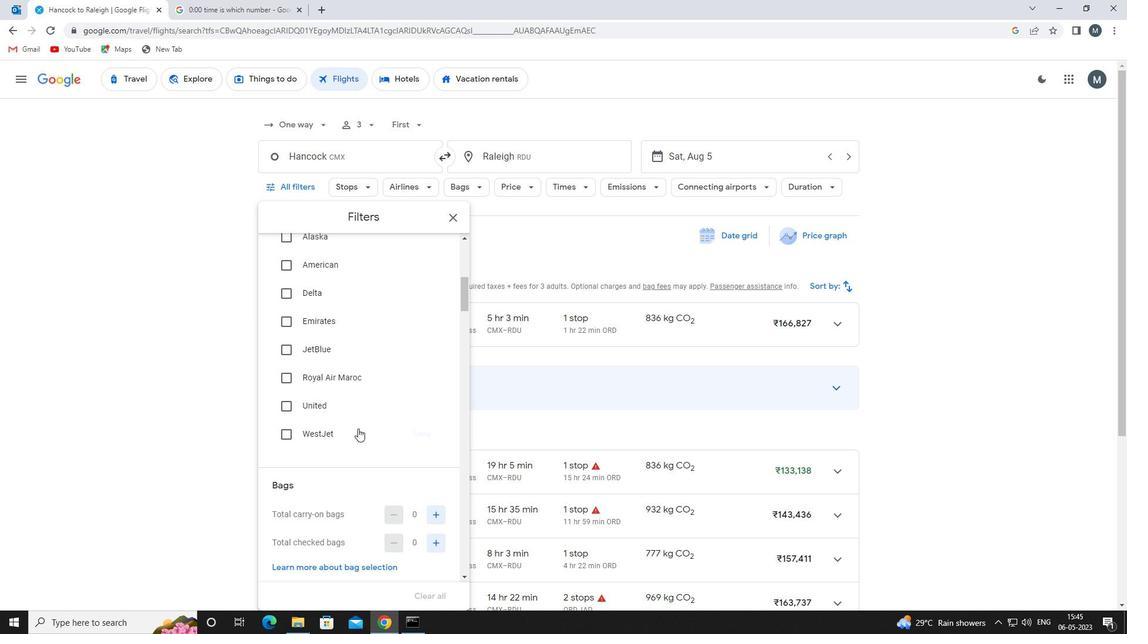 
Action: Mouse pressed left at (357, 435)
Screenshot: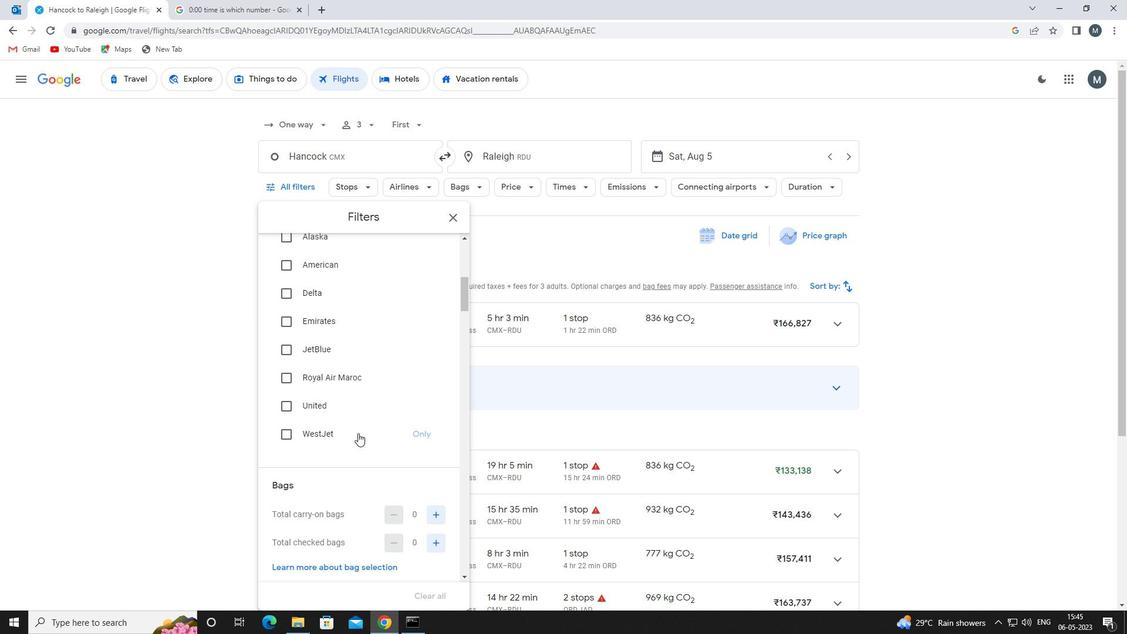 
Action: Mouse moved to (362, 413)
Screenshot: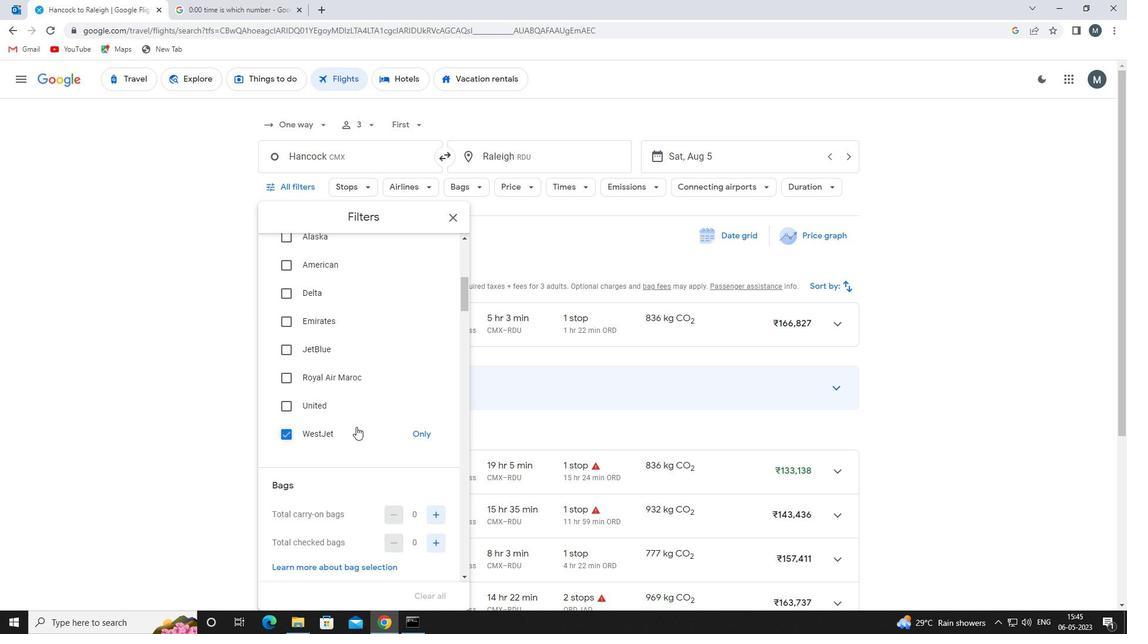 
Action: Mouse scrolled (362, 412) with delta (0, 0)
Screenshot: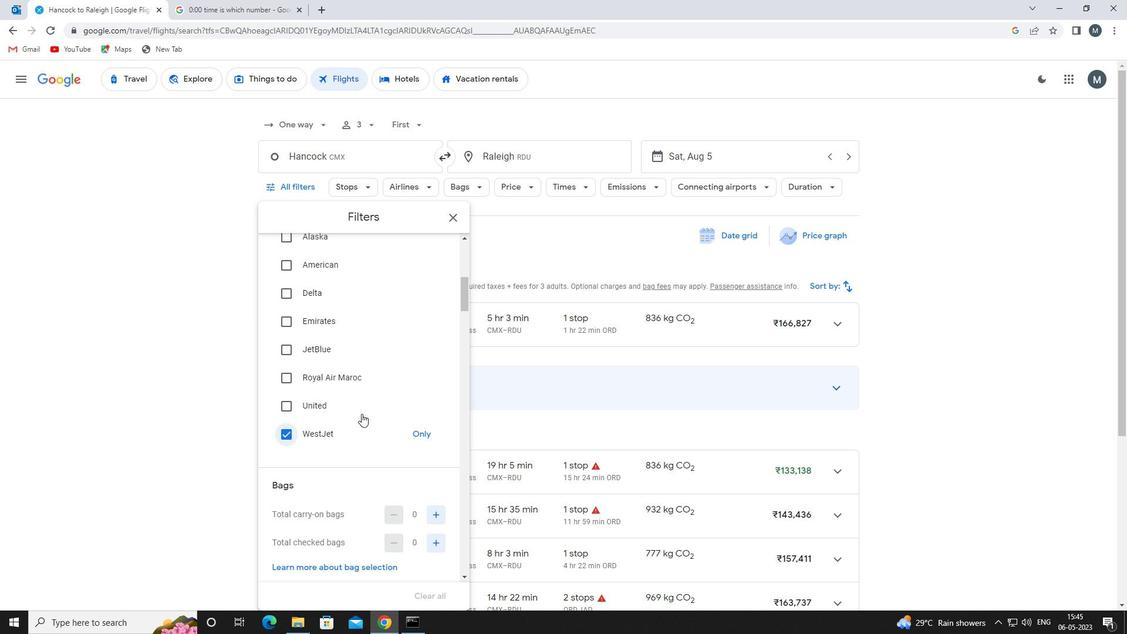 
Action: Mouse moved to (363, 412)
Screenshot: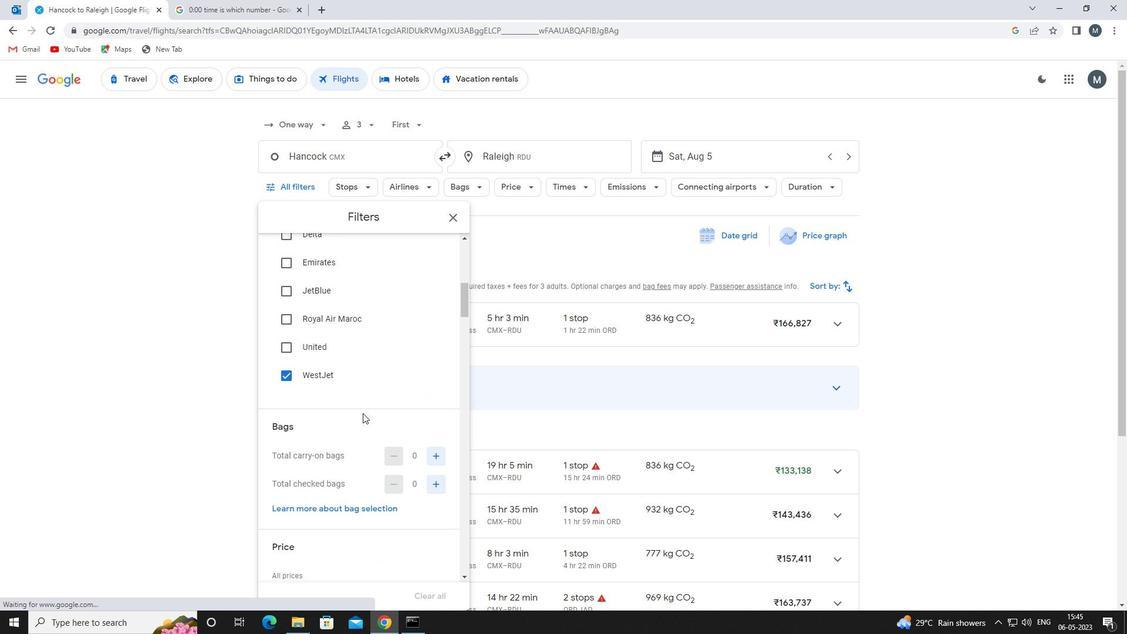 
Action: Mouse scrolled (363, 411) with delta (0, 0)
Screenshot: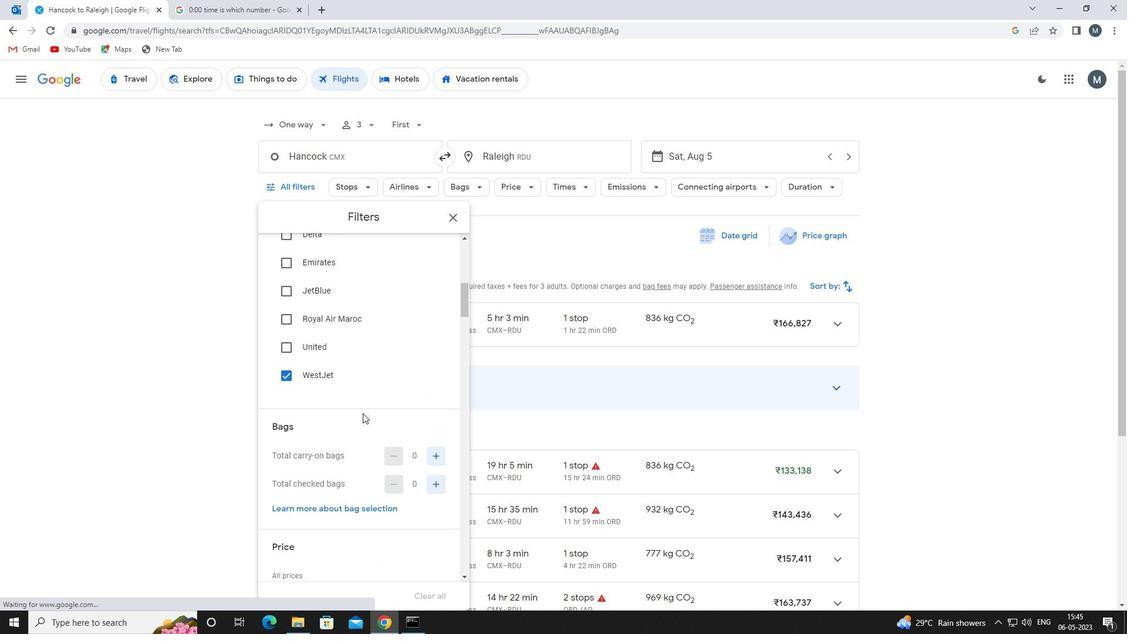 
Action: Mouse moved to (372, 406)
Screenshot: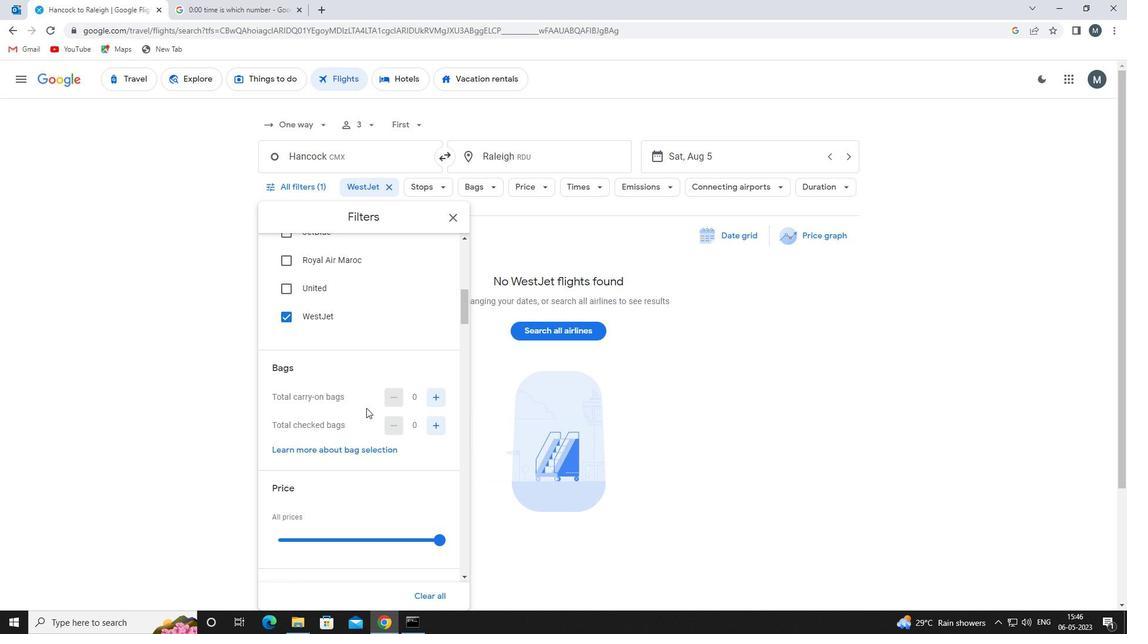 
Action: Mouse scrolled (372, 405) with delta (0, 0)
Screenshot: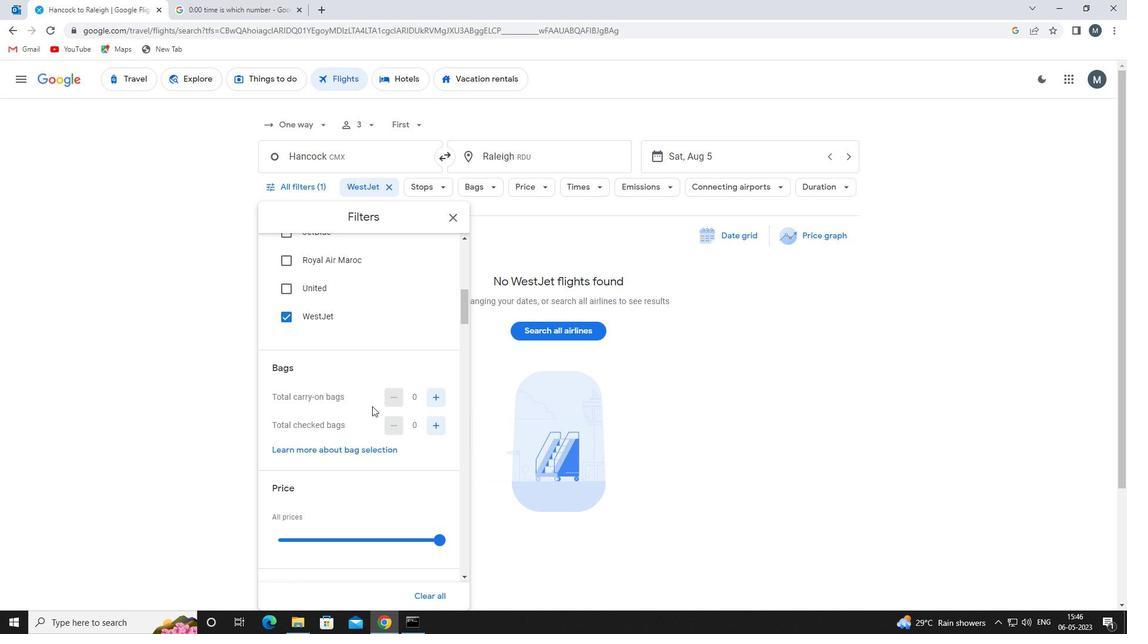 
Action: Mouse scrolled (372, 405) with delta (0, 0)
Screenshot: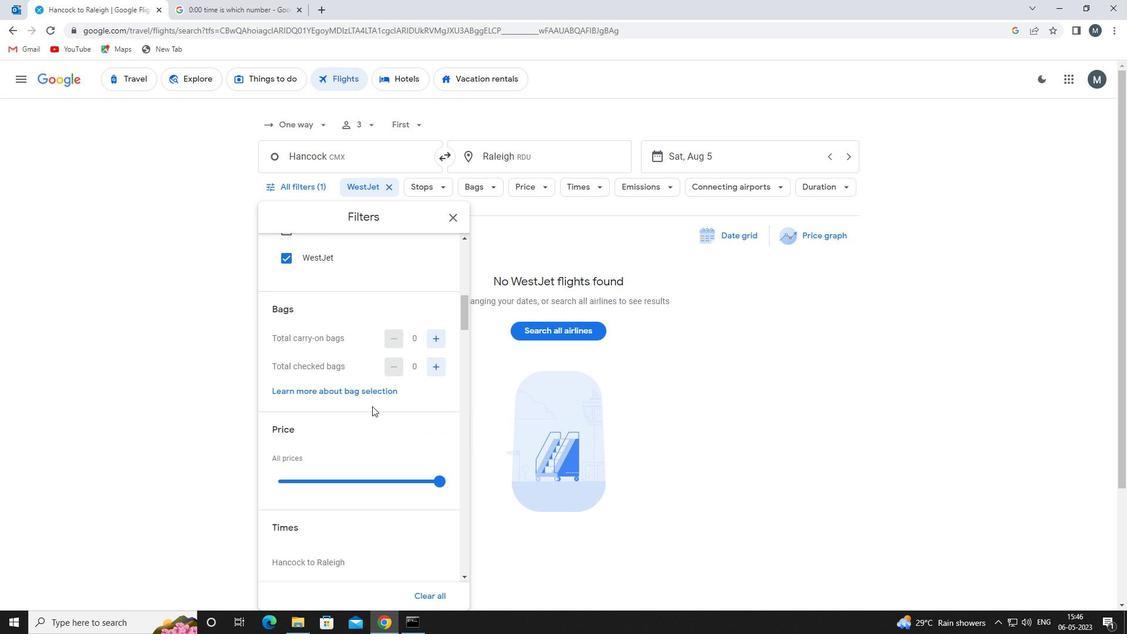 
Action: Mouse moved to (439, 280)
Screenshot: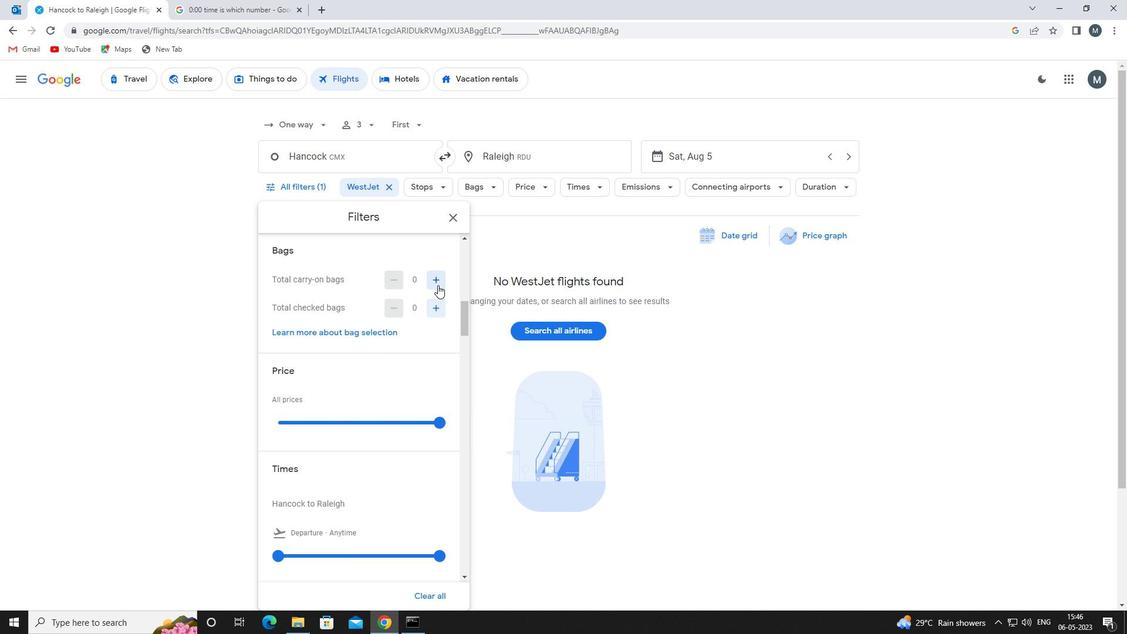
Action: Mouse pressed left at (439, 280)
Screenshot: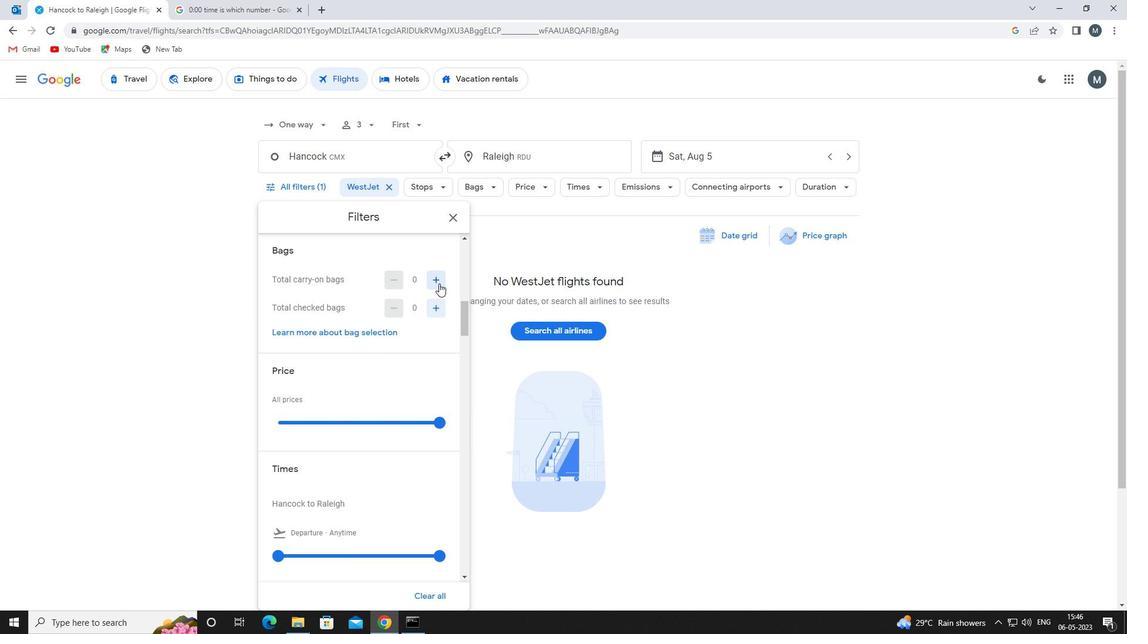 
Action: Mouse moved to (346, 422)
Screenshot: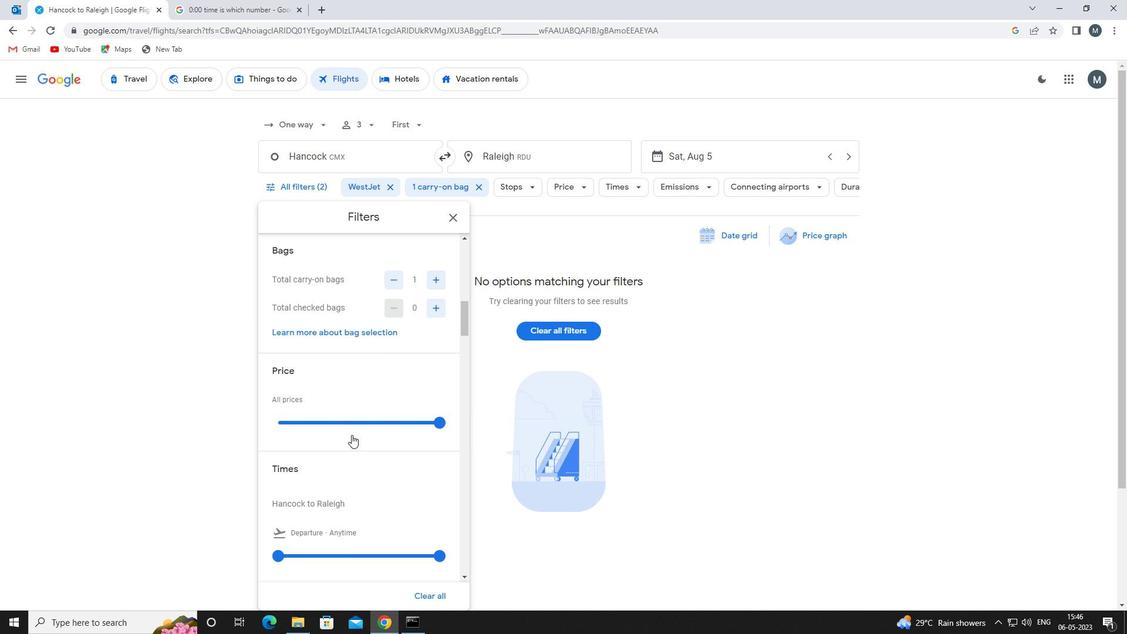 
Action: Mouse pressed left at (346, 422)
Screenshot: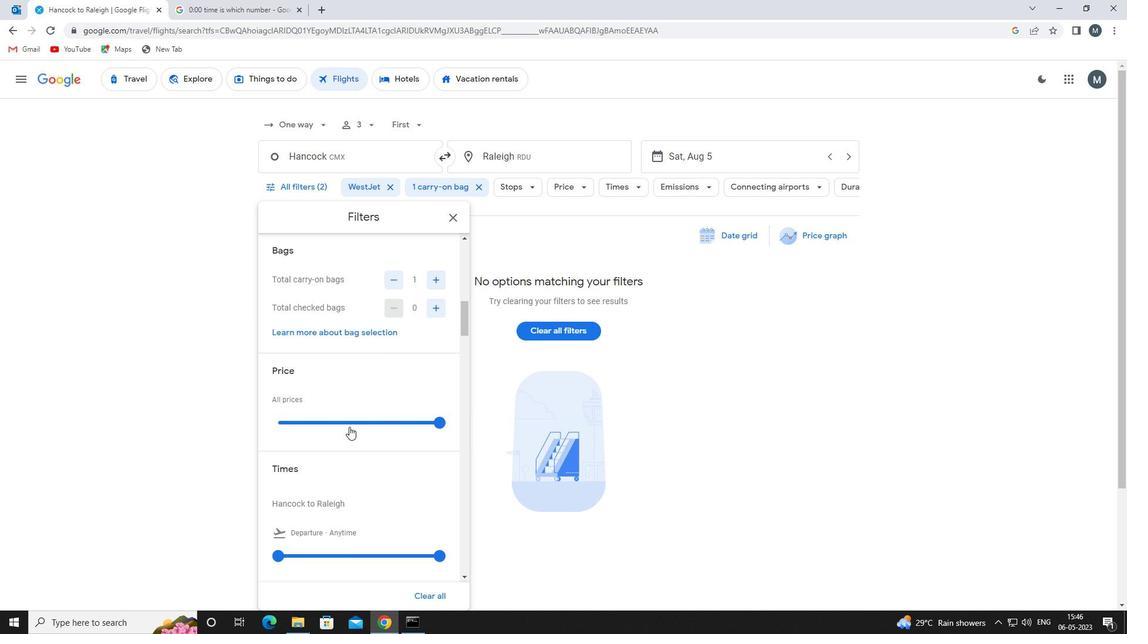 
Action: Mouse moved to (345, 422)
Screenshot: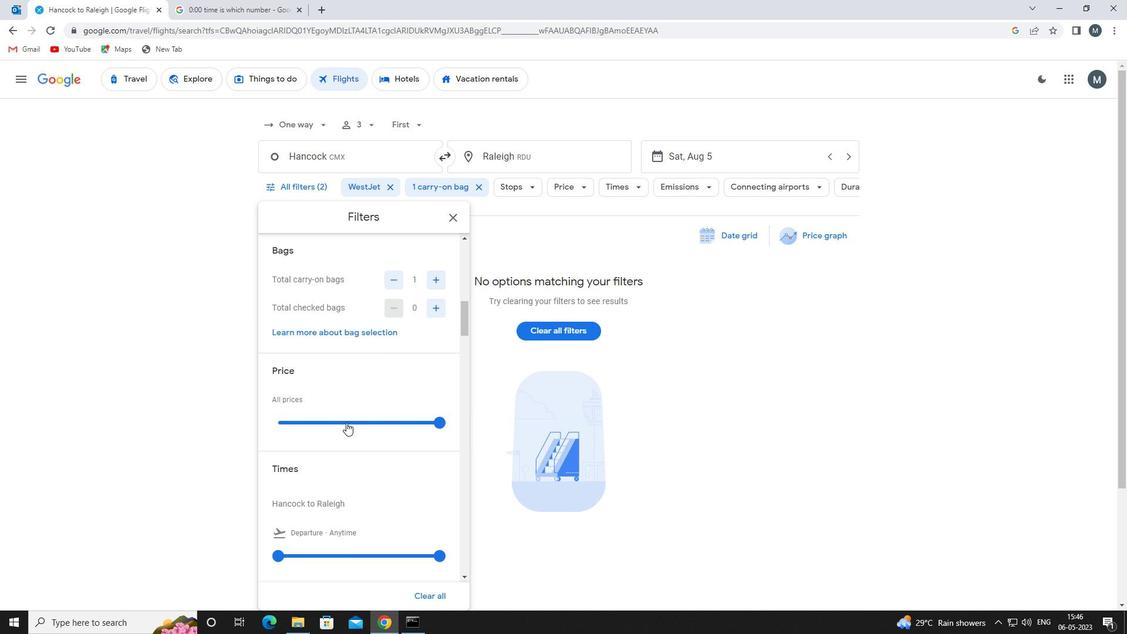 
Action: Mouse pressed left at (345, 422)
Screenshot: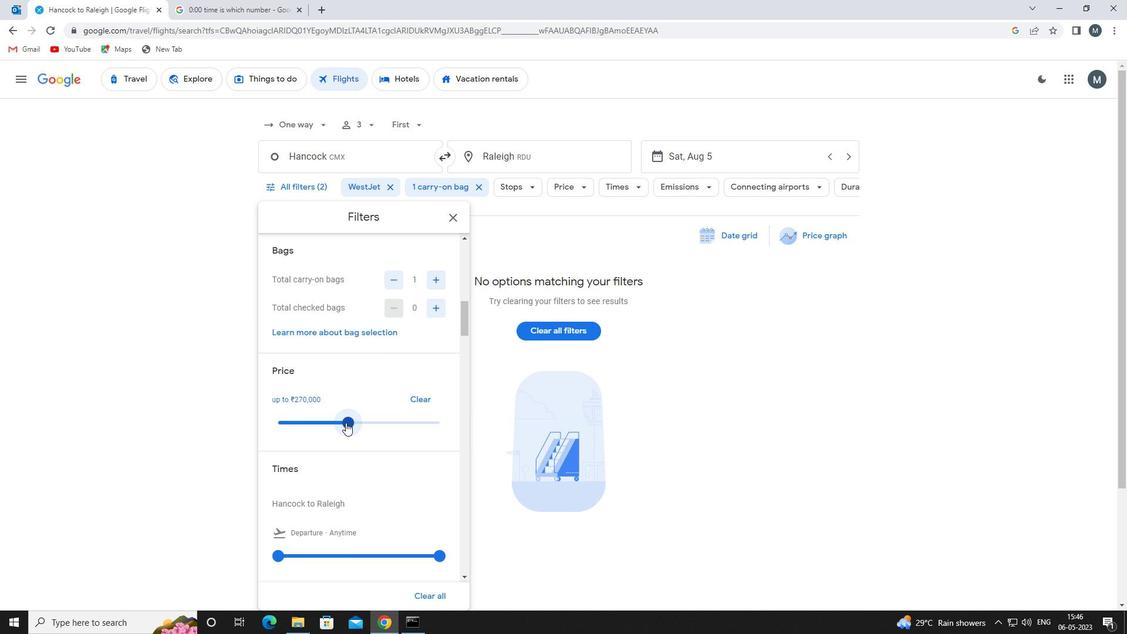 
Action: Mouse moved to (371, 381)
Screenshot: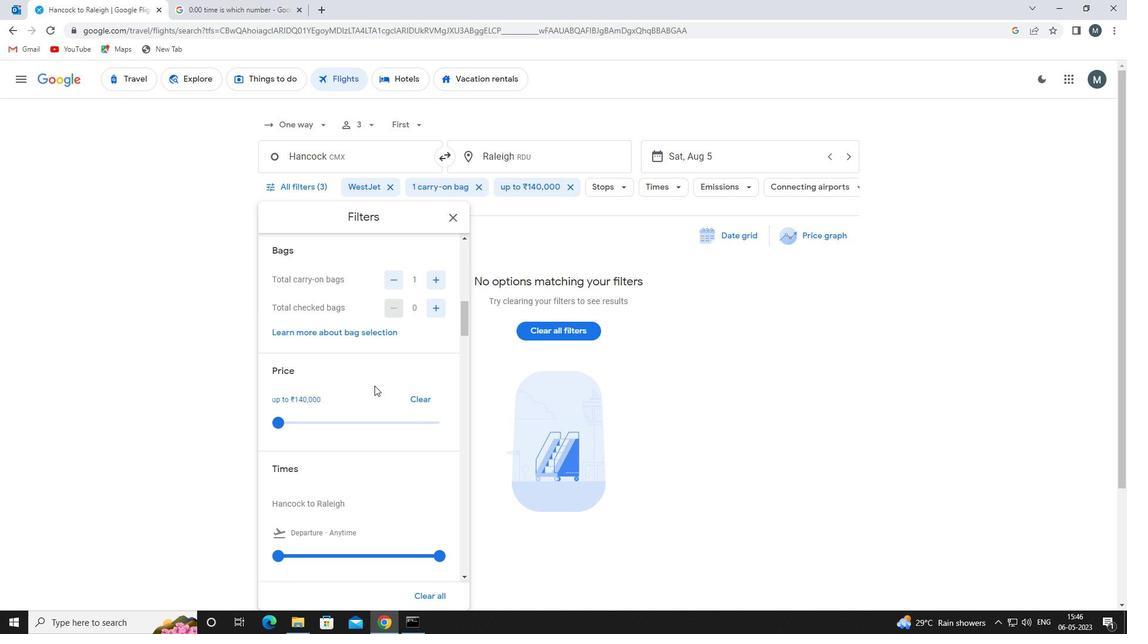 
Action: Mouse scrolled (371, 380) with delta (0, 0)
Screenshot: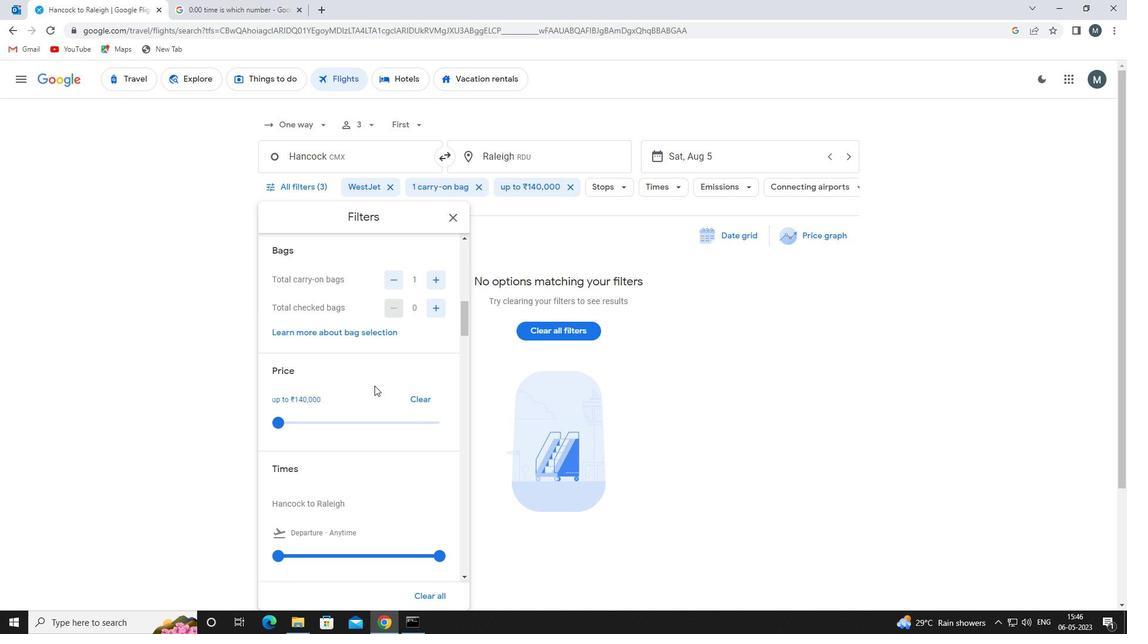 
Action: Mouse moved to (364, 382)
Screenshot: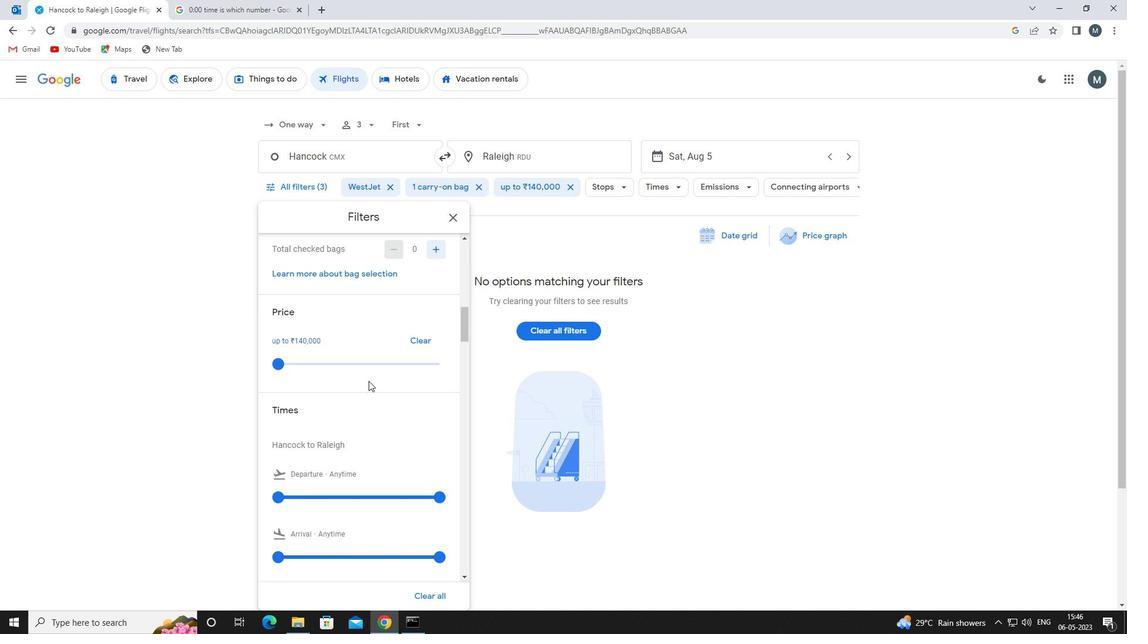 
Action: Mouse scrolled (364, 381) with delta (0, 0)
Screenshot: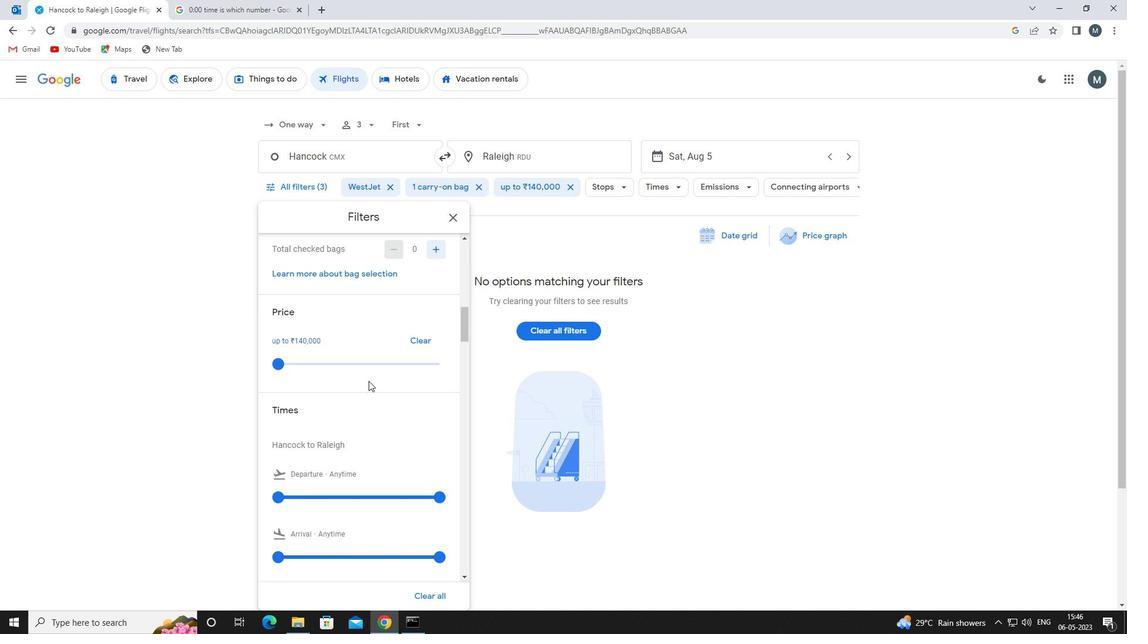 
Action: Mouse moved to (356, 391)
Screenshot: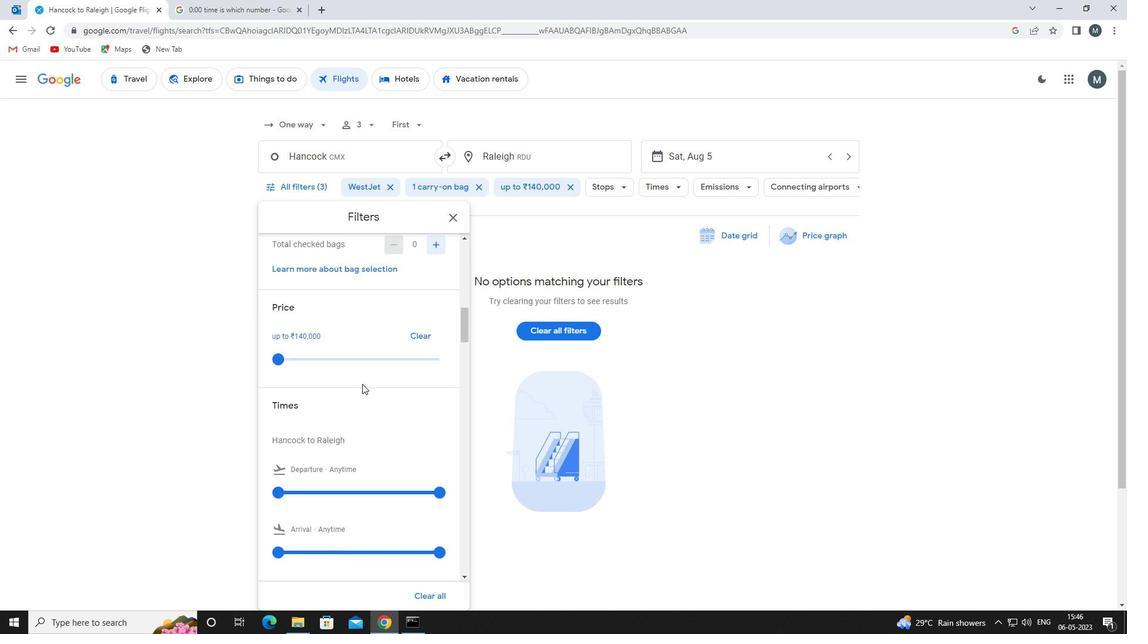 
Action: Mouse scrolled (356, 391) with delta (0, 0)
Screenshot: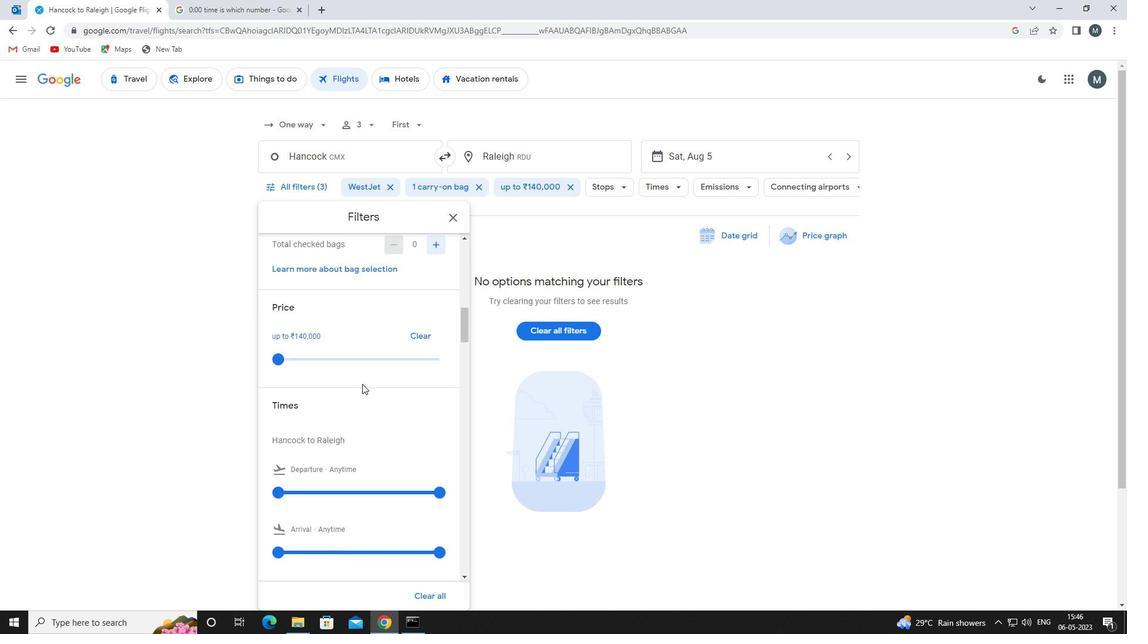 
Action: Mouse moved to (281, 380)
Screenshot: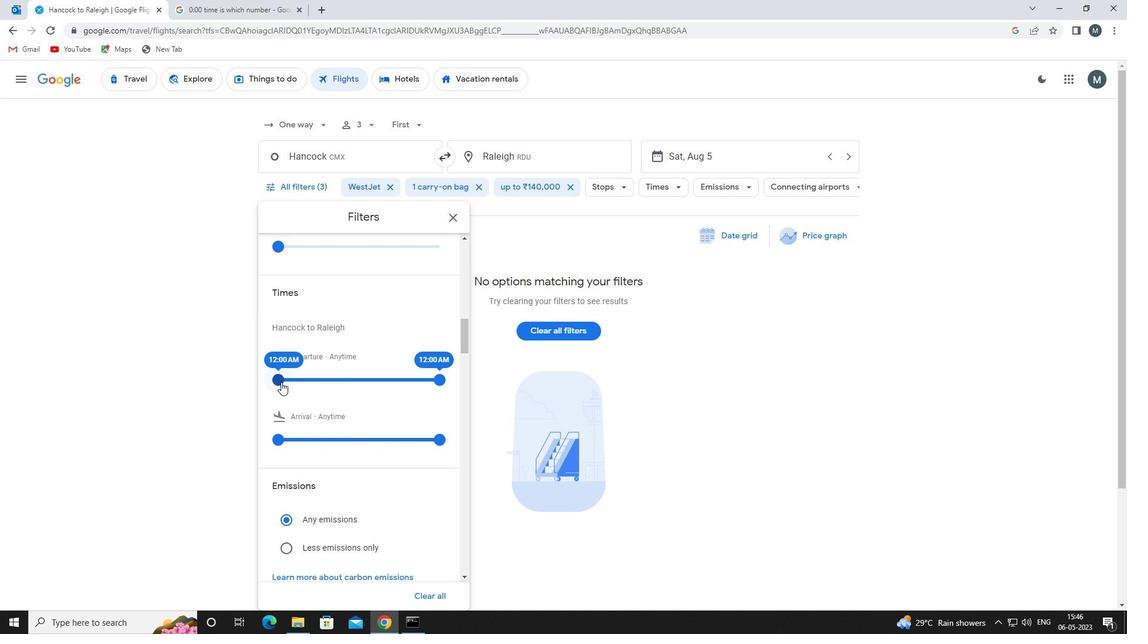 
Action: Mouse pressed left at (281, 380)
Screenshot: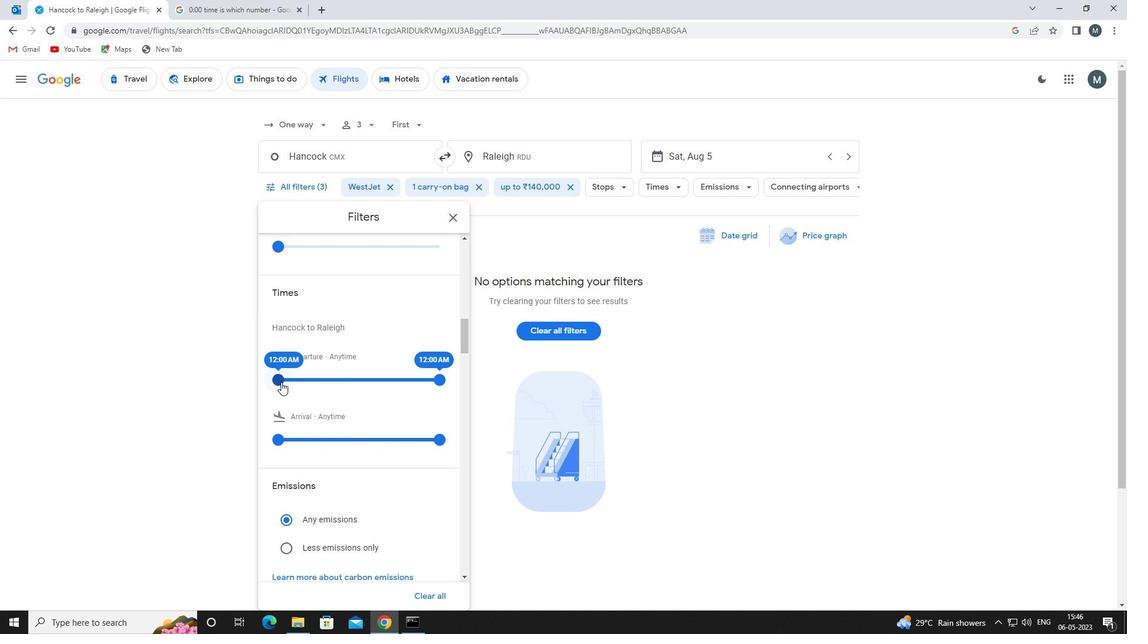 
Action: Mouse moved to (433, 380)
Screenshot: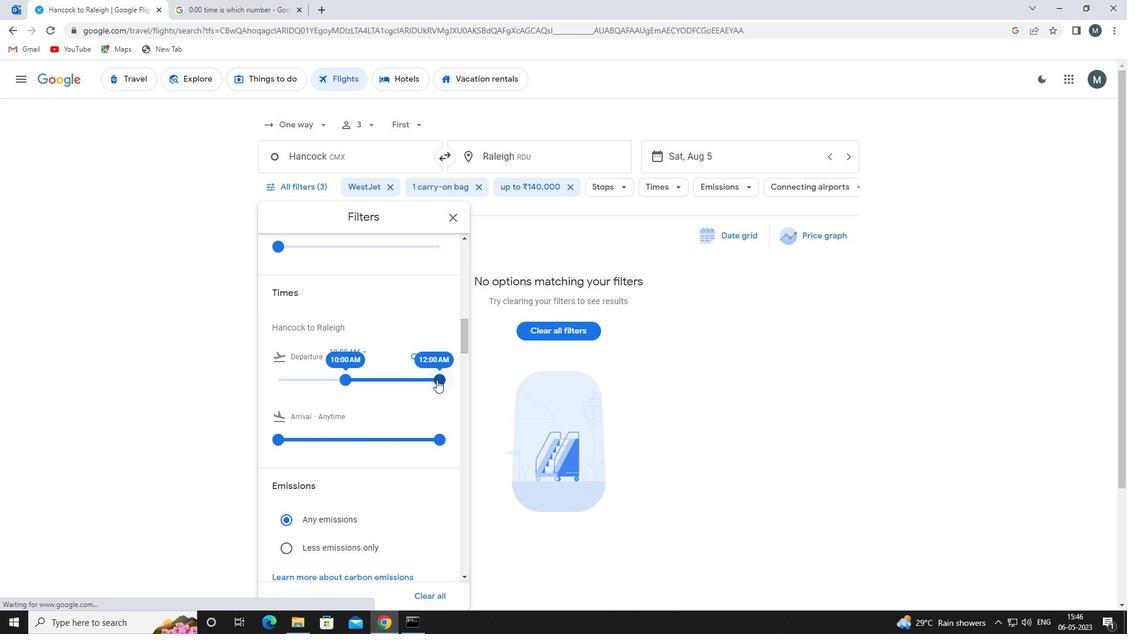 
Action: Mouse pressed left at (433, 380)
Screenshot: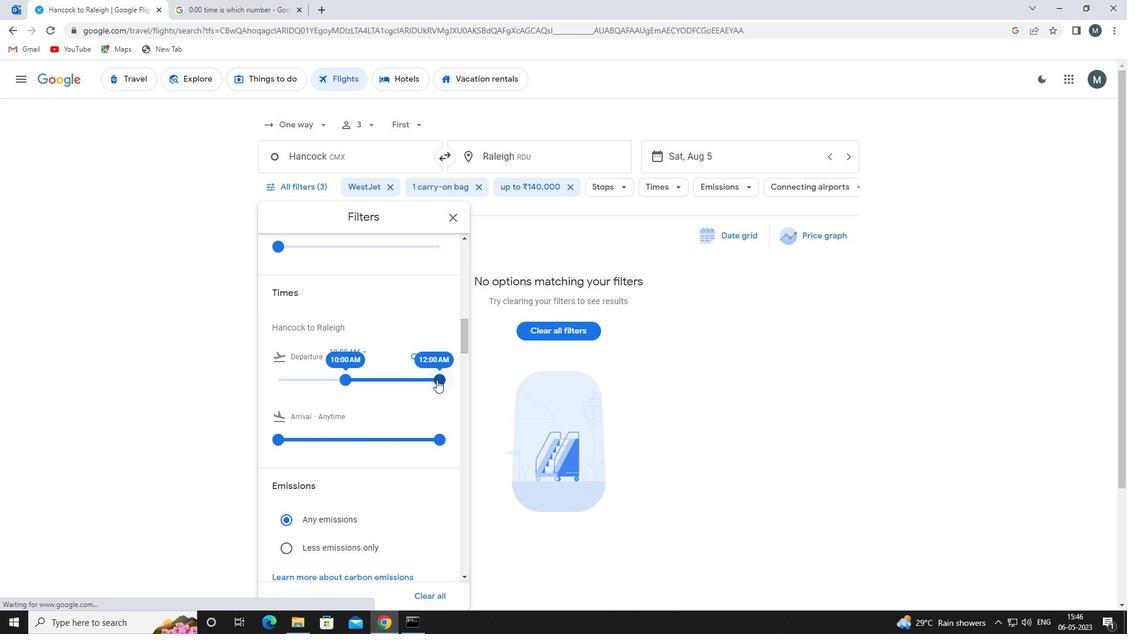 
Action: Mouse moved to (358, 378)
Screenshot: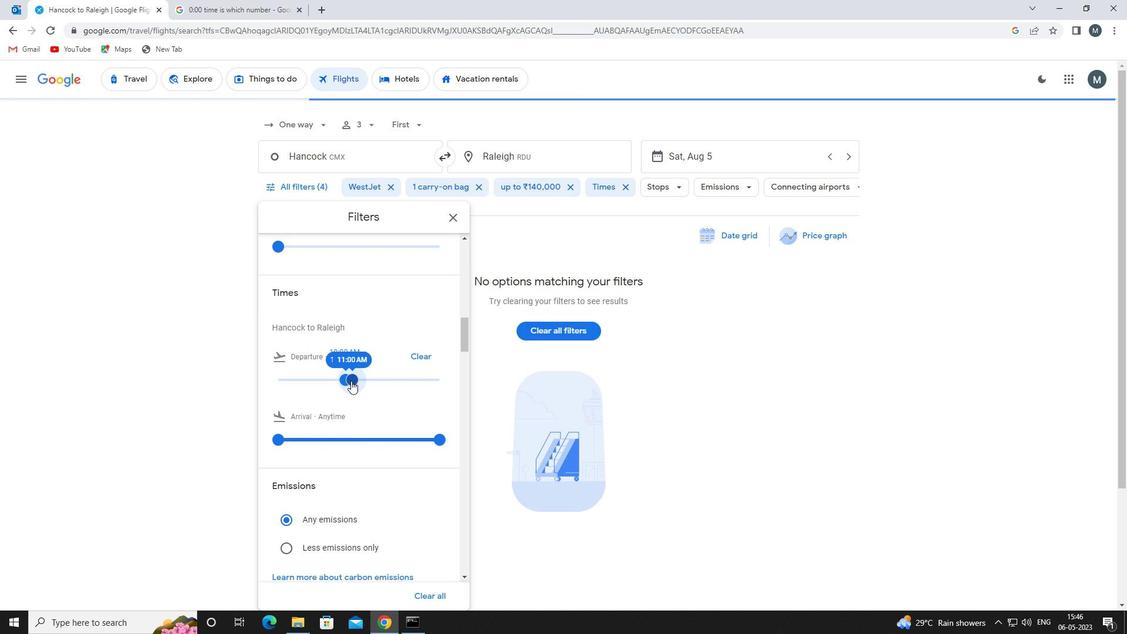 
Action: Mouse scrolled (358, 378) with delta (0, 0)
Screenshot: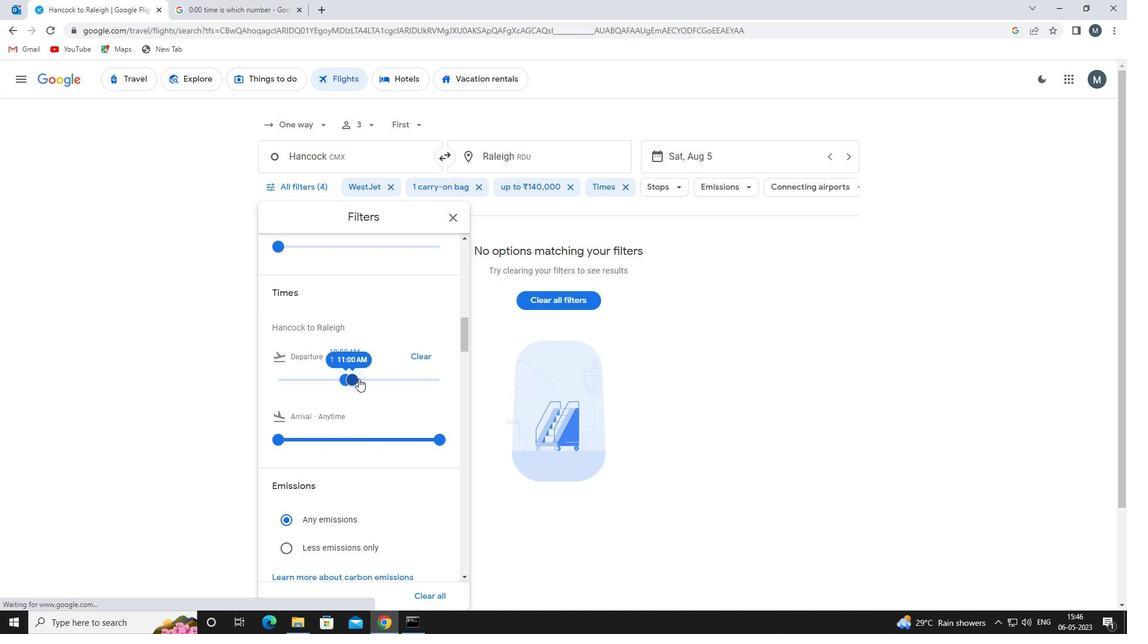 
Action: Mouse moved to (355, 376)
Screenshot: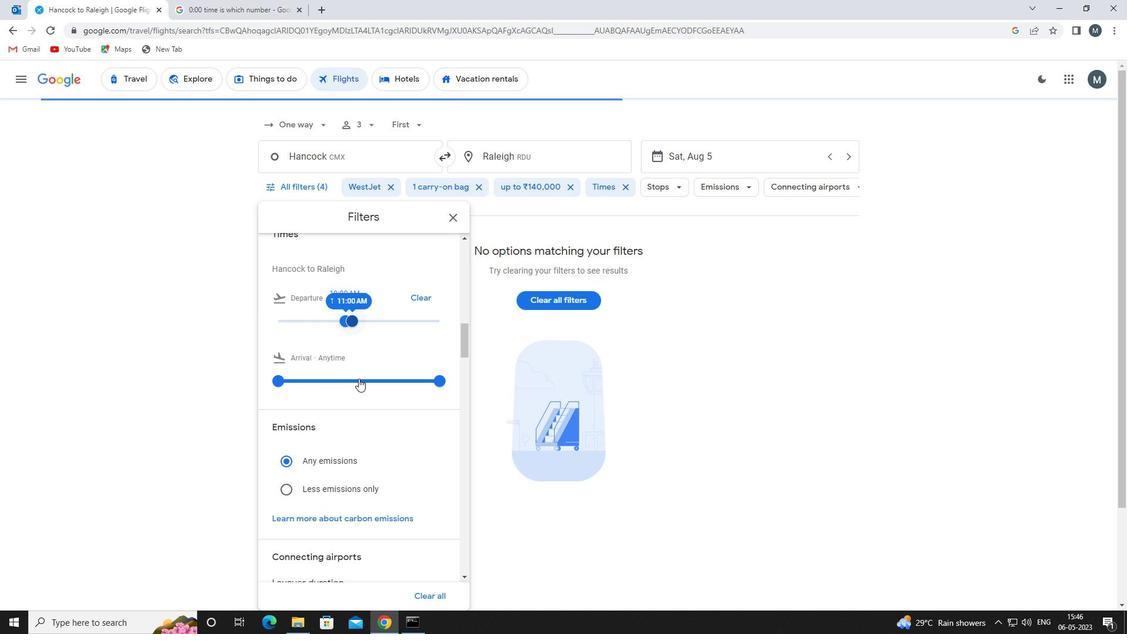 
Action: Mouse scrolled (355, 375) with delta (0, 0)
Screenshot: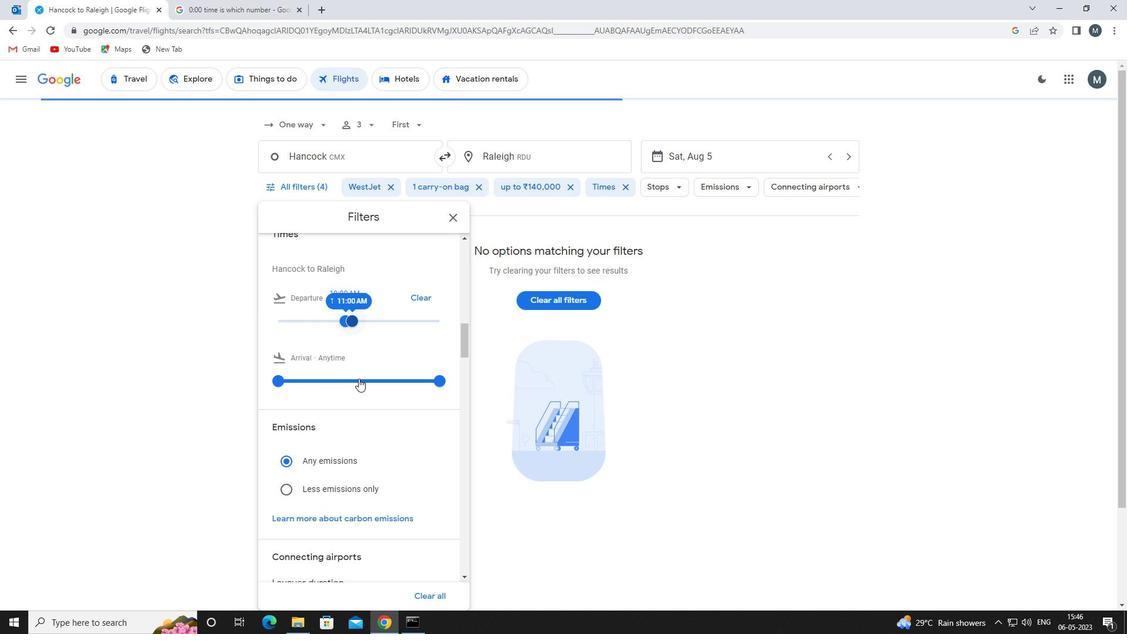 
Action: Mouse moved to (451, 219)
Screenshot: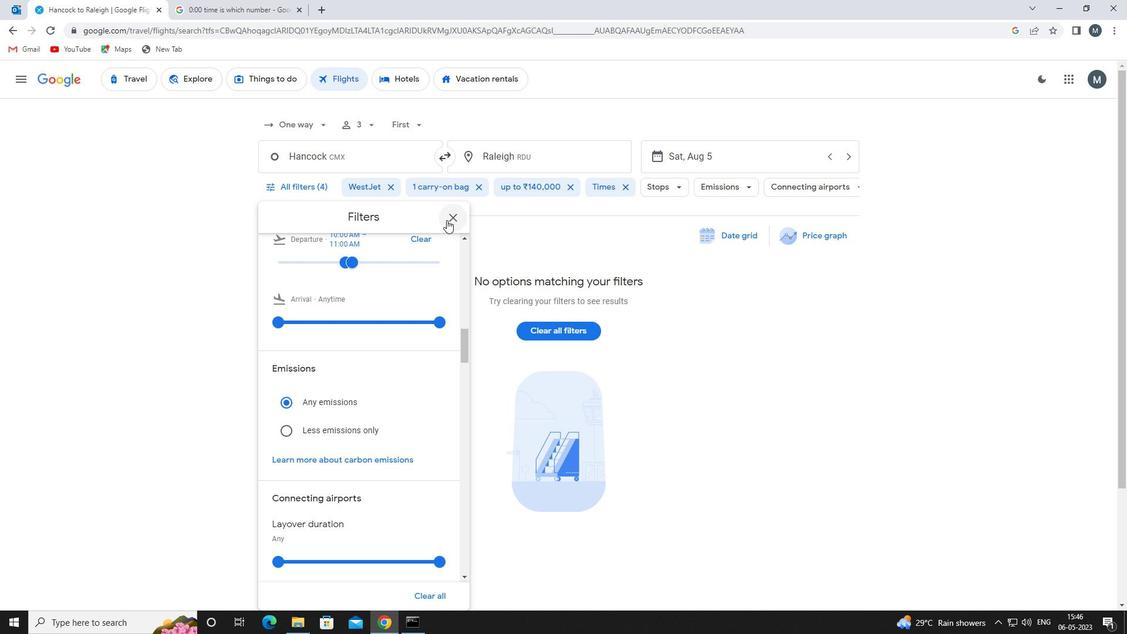 
Action: Mouse pressed left at (451, 219)
Screenshot: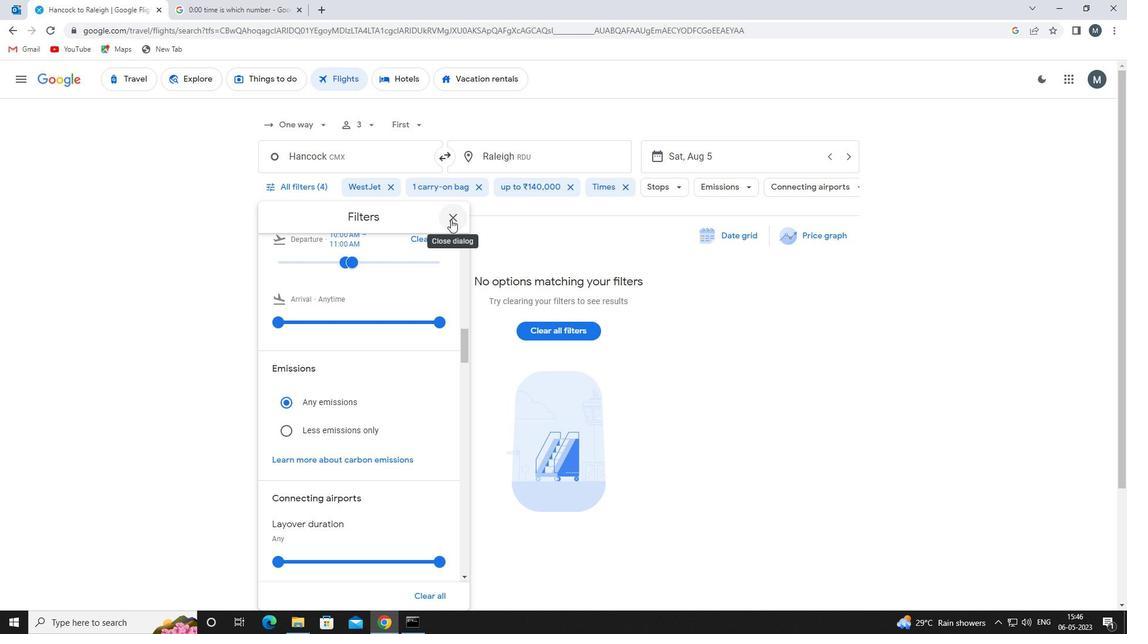 
